 Task: Find a hotel in Pompeu, Brazil, for 1 guest from 8th to 19th June, with a price range of ₹5000 to ₹12000 and free cancellation.
Action: Mouse moved to (388, 115)
Screenshot: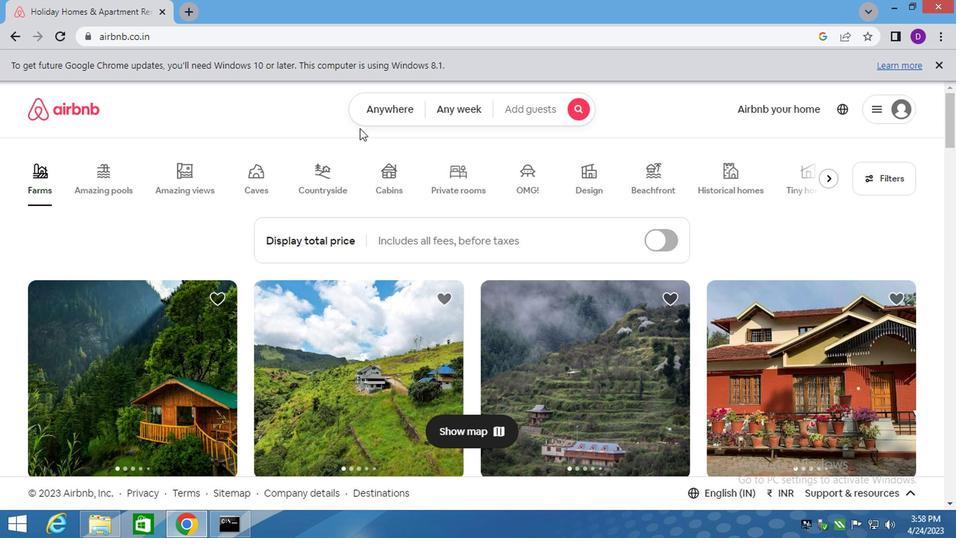 
Action: Mouse pressed left at (388, 115)
Screenshot: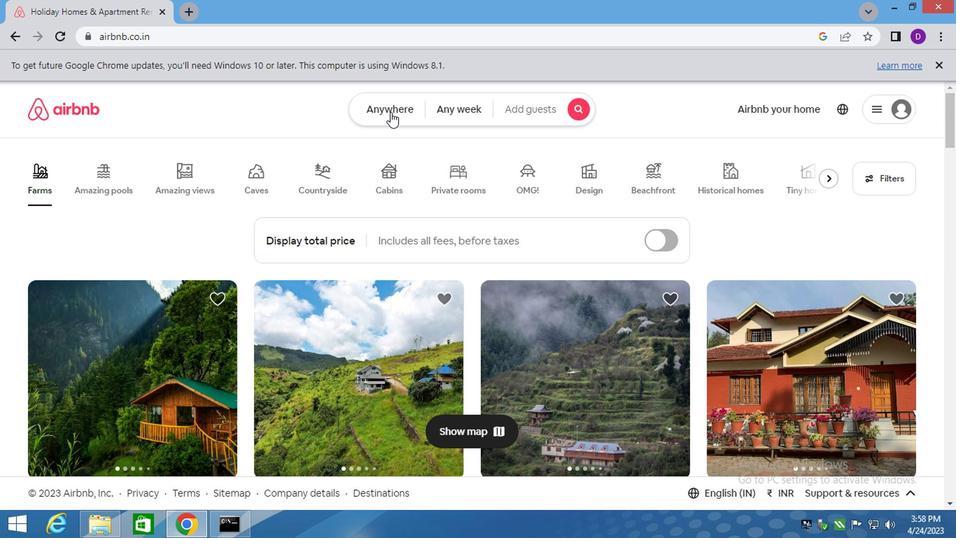 
Action: Mouse moved to (289, 167)
Screenshot: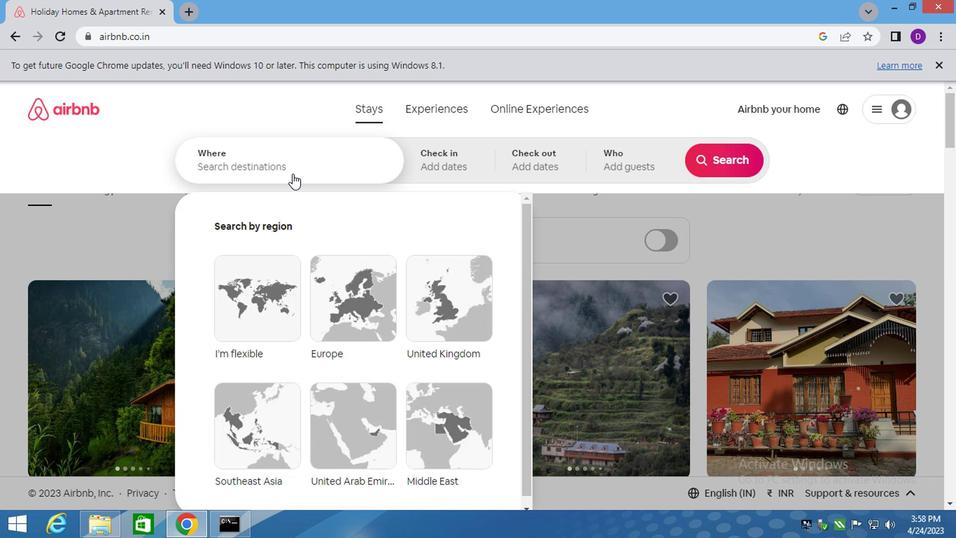 
Action: Mouse pressed left at (289, 167)
Screenshot: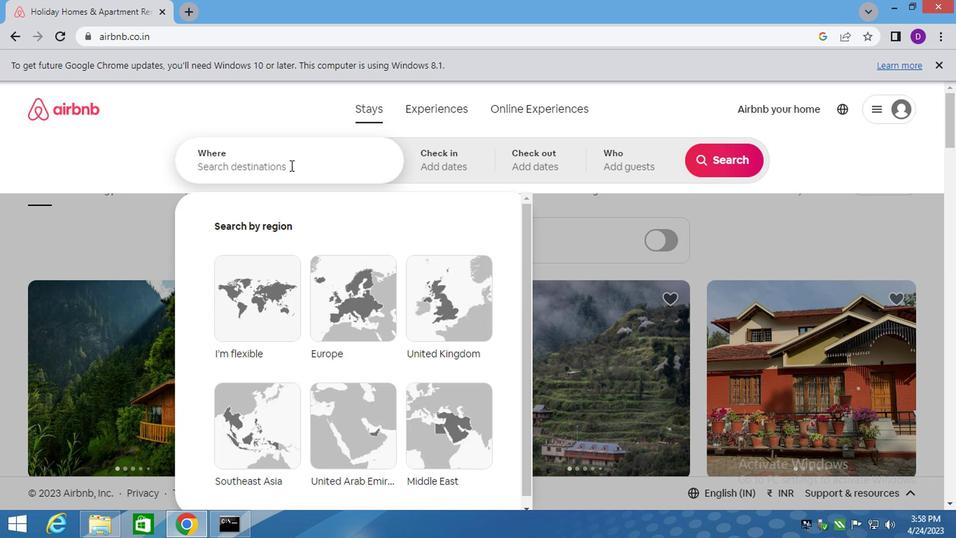
Action: Key pressed <Key.shift>POMPEU<Key.left><Key.left><Key.left><Key.left><Key.backspace>O<Key.right><Key.right><Key.right><Key.right>,<Key.space><Key.shift>BRAZIL<Key.enter>
Screenshot: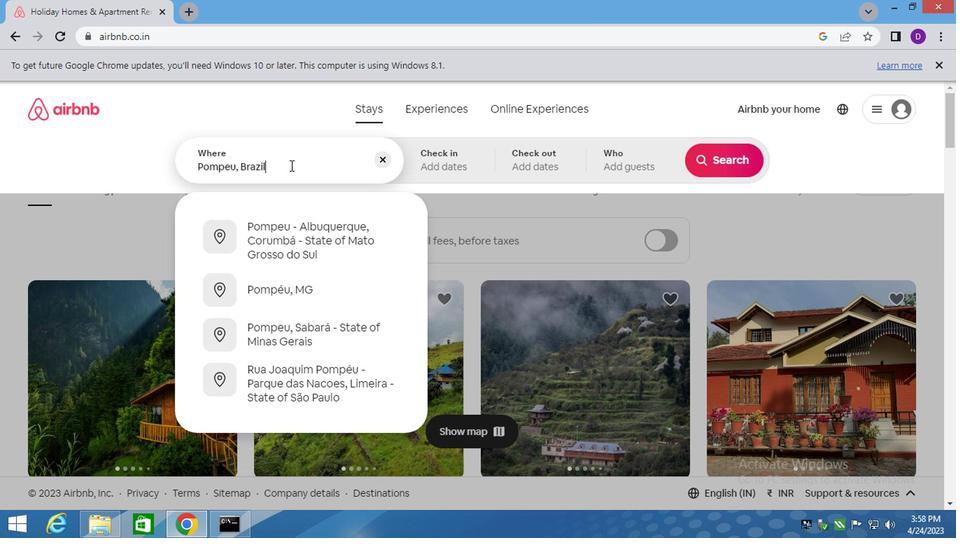 
Action: Mouse scrolled (289, 168) with delta (0, 0)
Screenshot: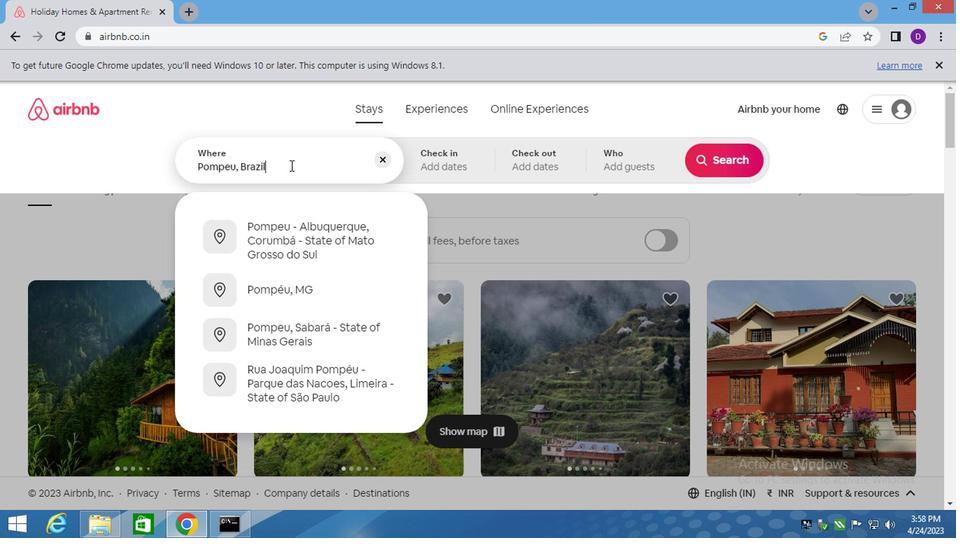 
Action: Mouse moved to (717, 276)
Screenshot: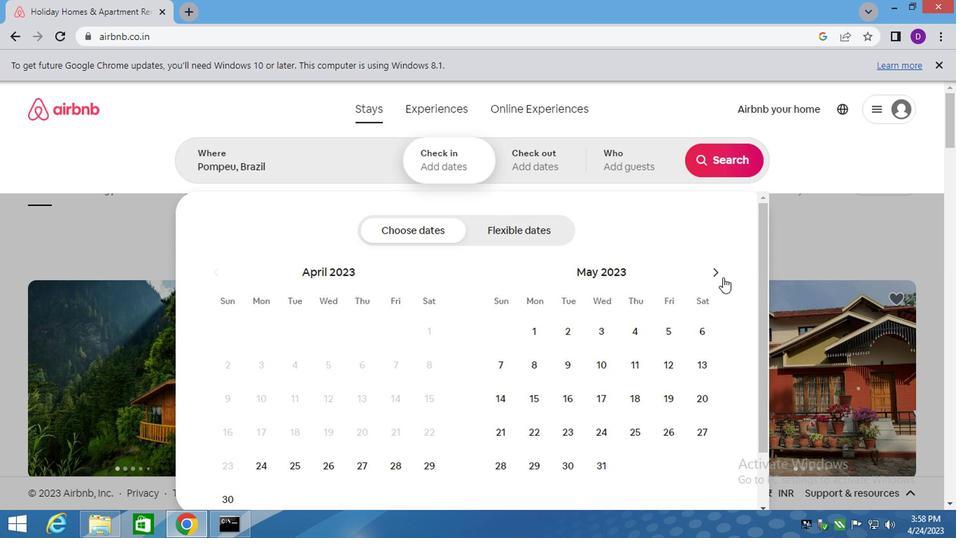 
Action: Mouse pressed left at (717, 276)
Screenshot: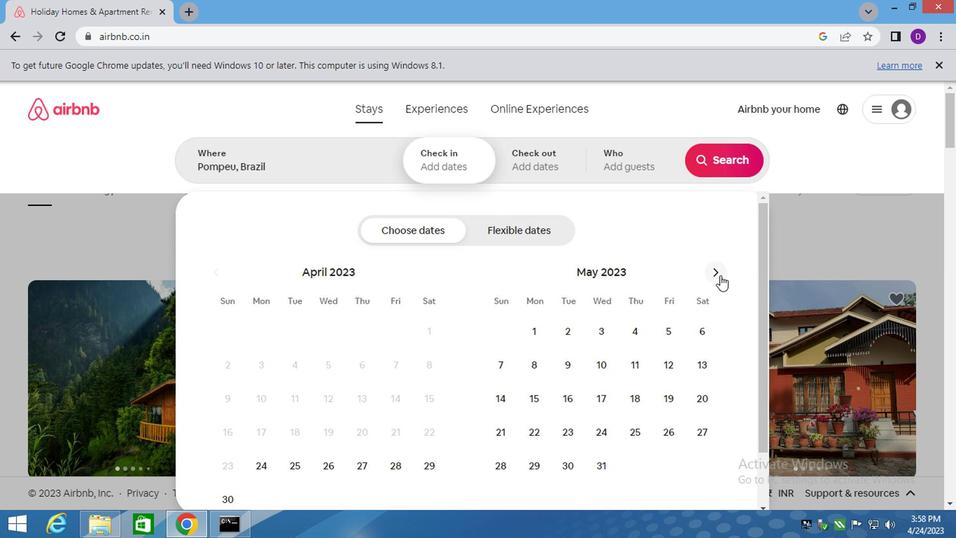 
Action: Mouse moved to (625, 359)
Screenshot: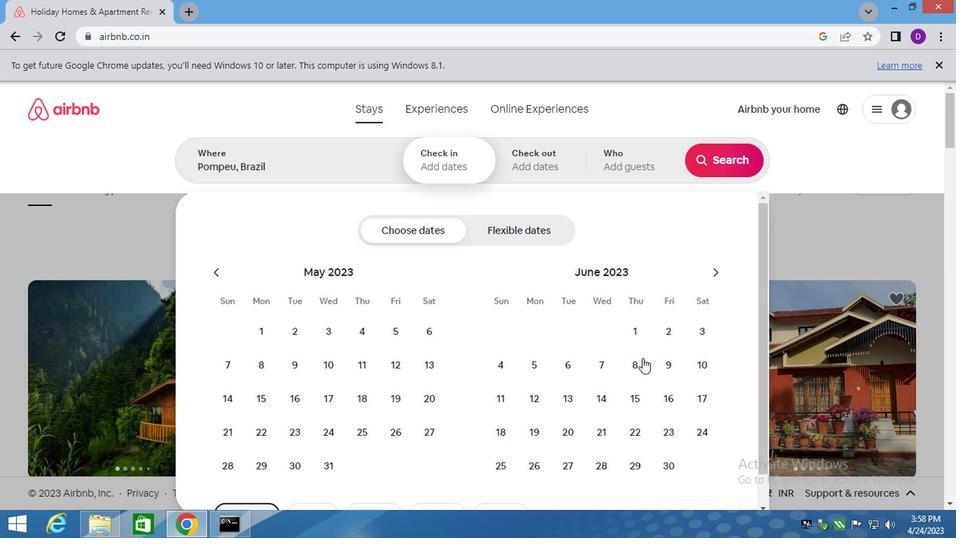 
Action: Mouse pressed left at (625, 359)
Screenshot: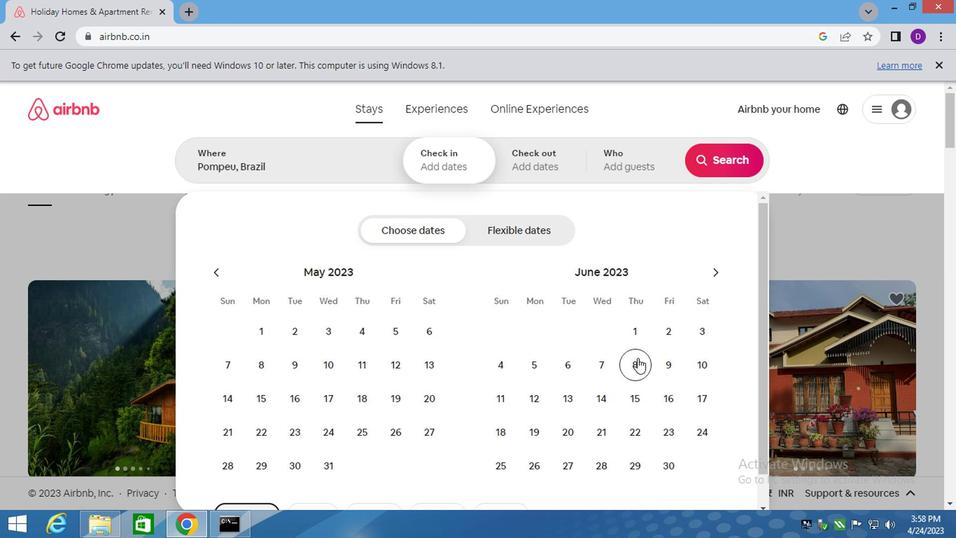 
Action: Mouse moved to (540, 430)
Screenshot: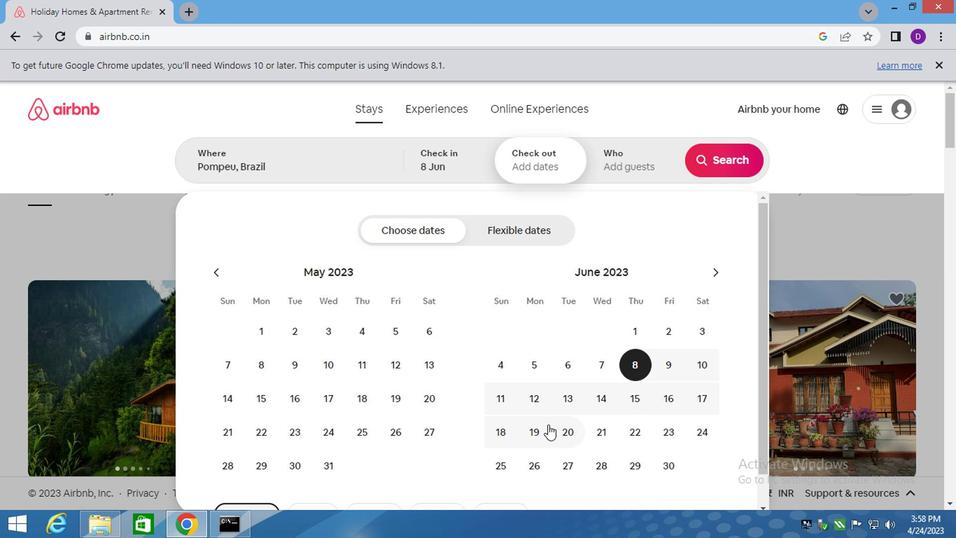 
Action: Mouse pressed left at (540, 430)
Screenshot: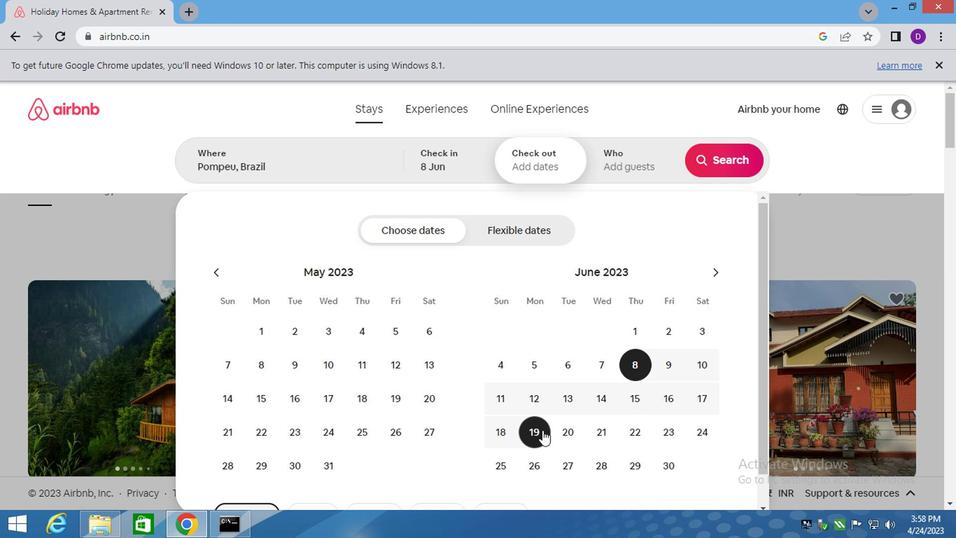 
Action: Mouse moved to (628, 153)
Screenshot: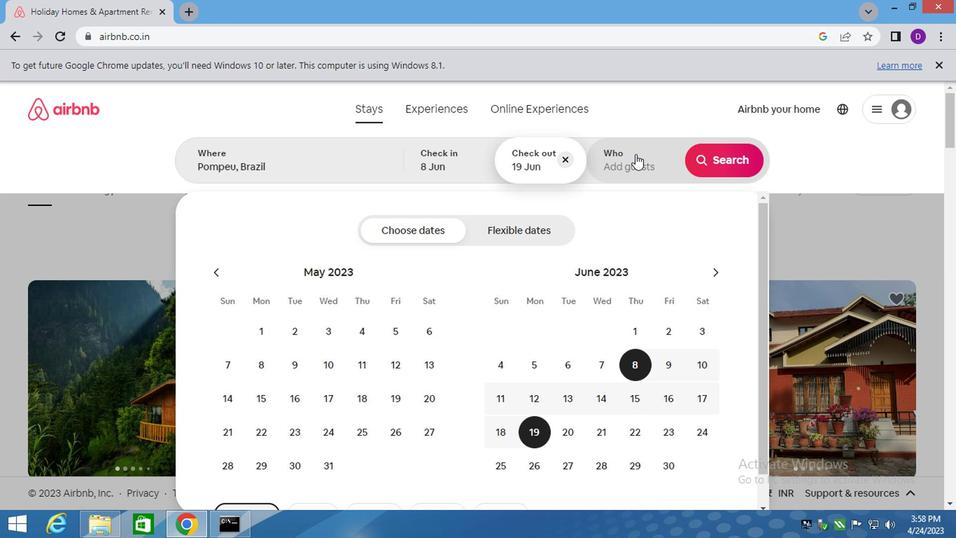 
Action: Mouse pressed left at (628, 153)
Screenshot: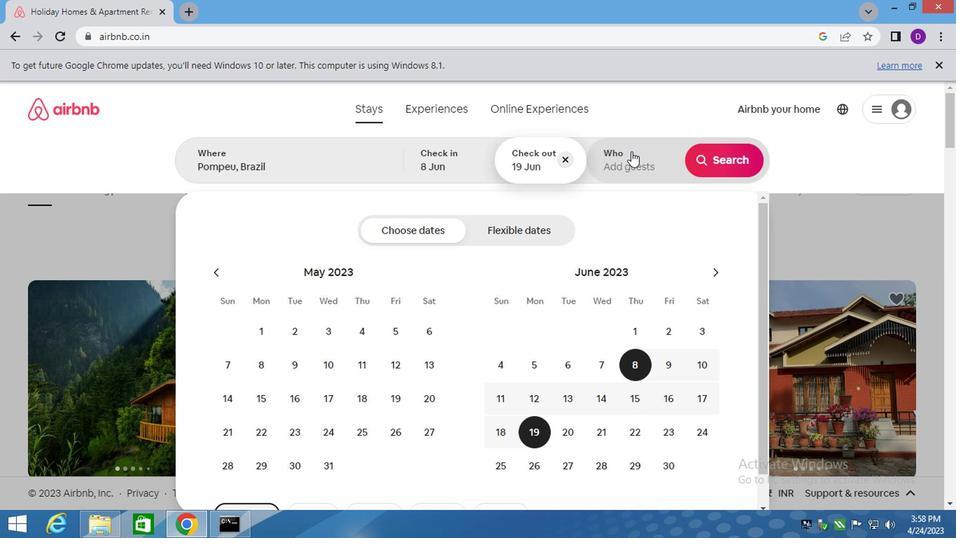 
Action: Mouse moved to (718, 233)
Screenshot: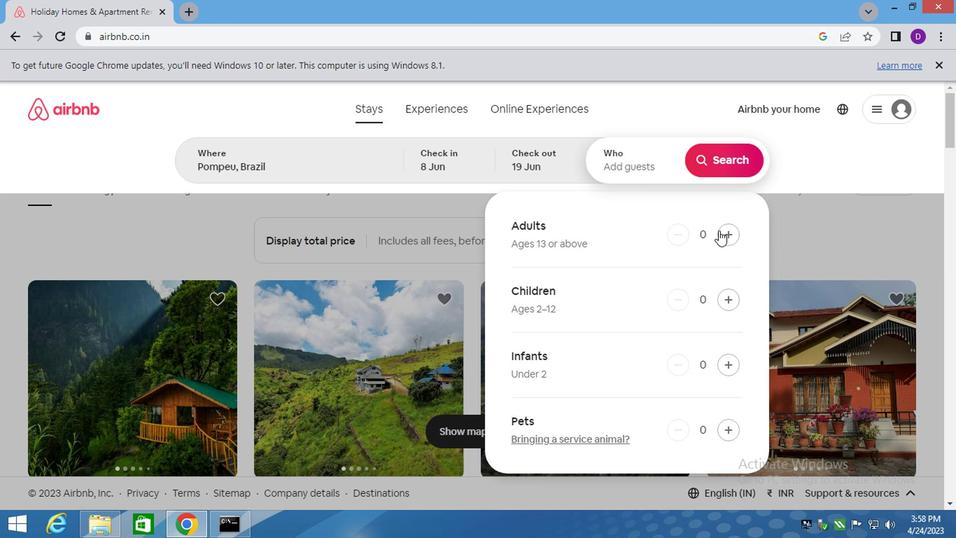 
Action: Mouse pressed left at (718, 233)
Screenshot: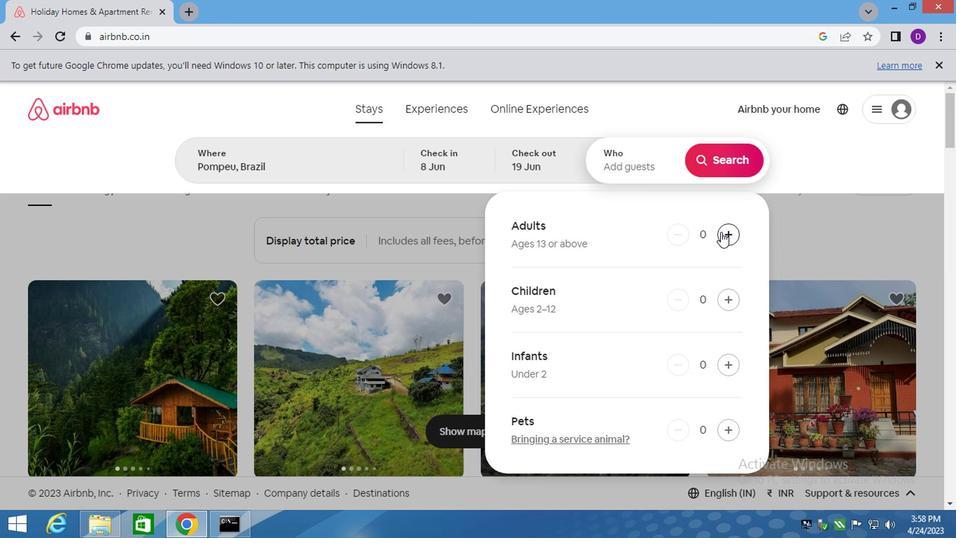 
Action: Mouse moved to (722, 173)
Screenshot: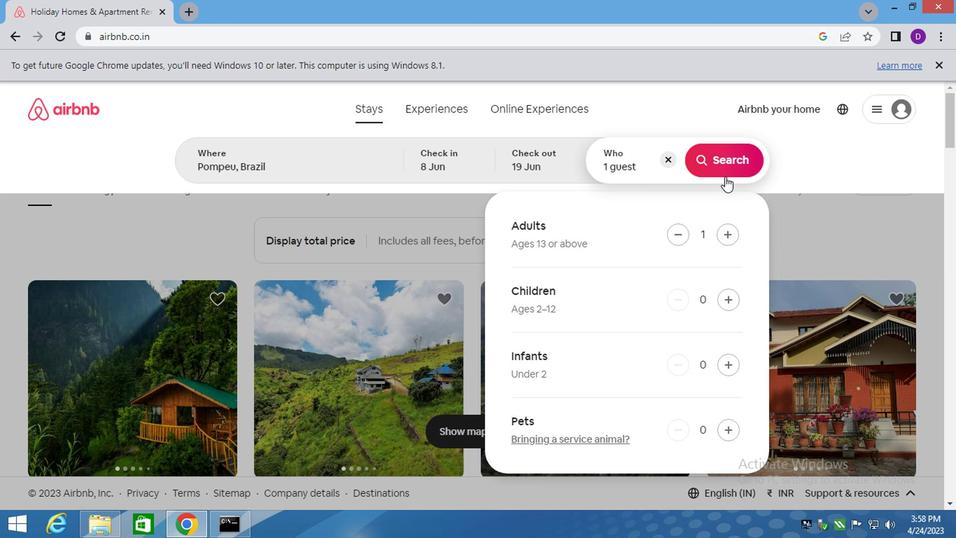 
Action: Mouse pressed left at (722, 173)
Screenshot: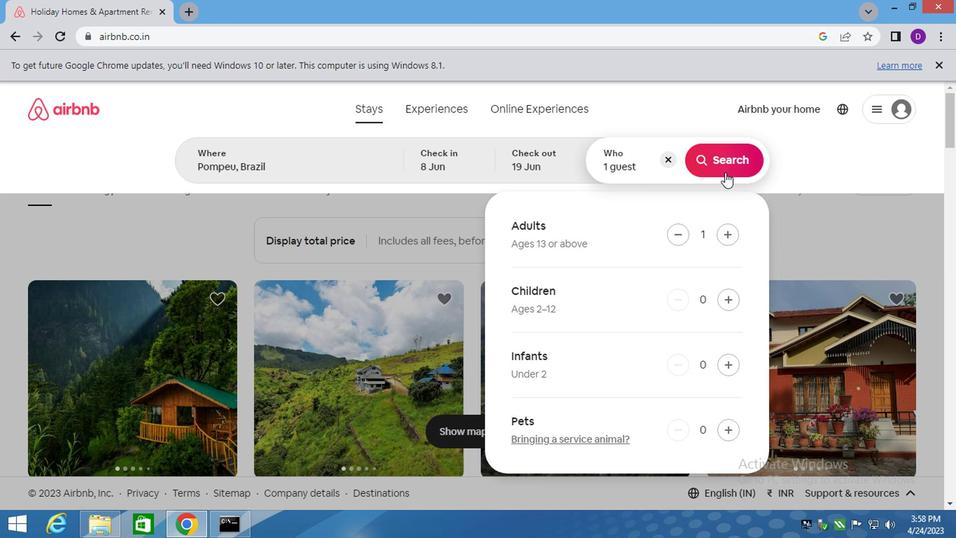 
Action: Mouse moved to (877, 166)
Screenshot: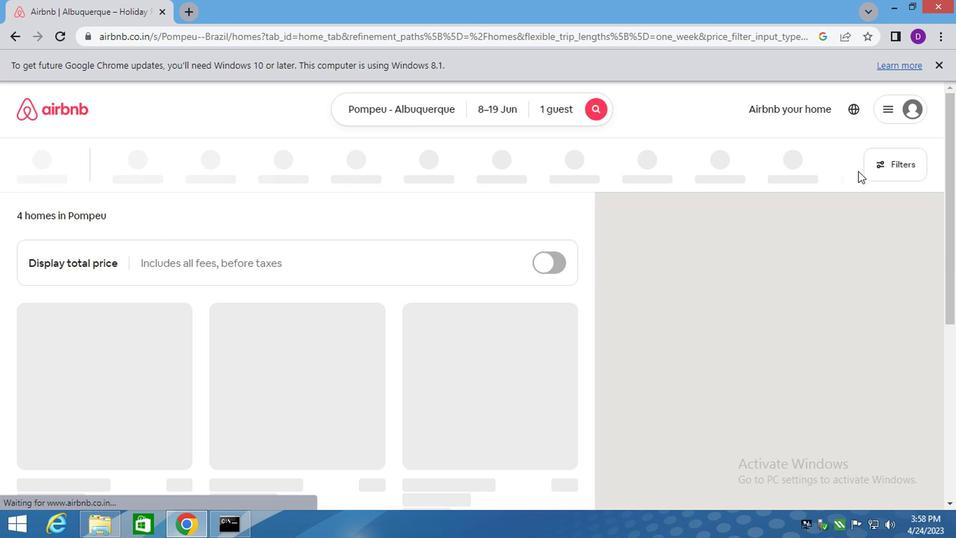 
Action: Mouse pressed left at (877, 166)
Screenshot: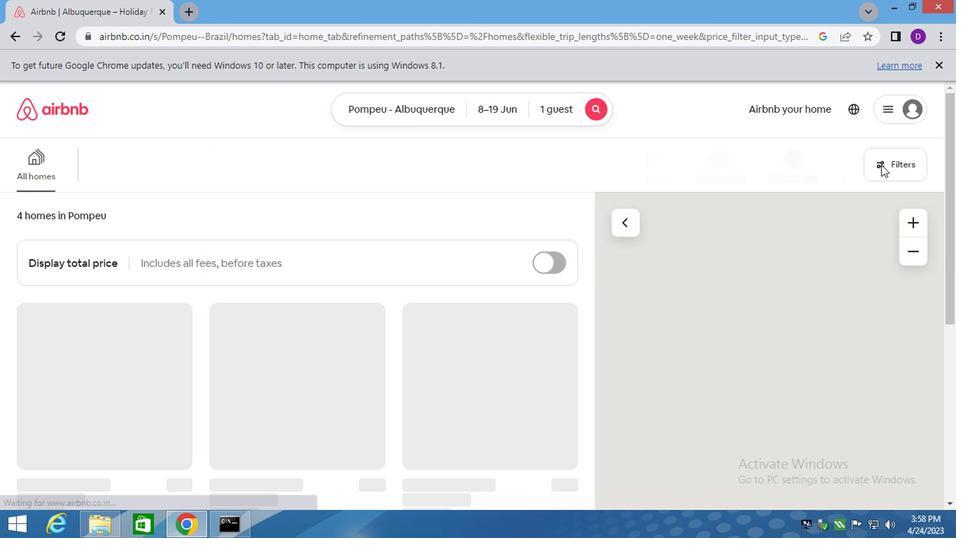 
Action: Mouse moved to (294, 318)
Screenshot: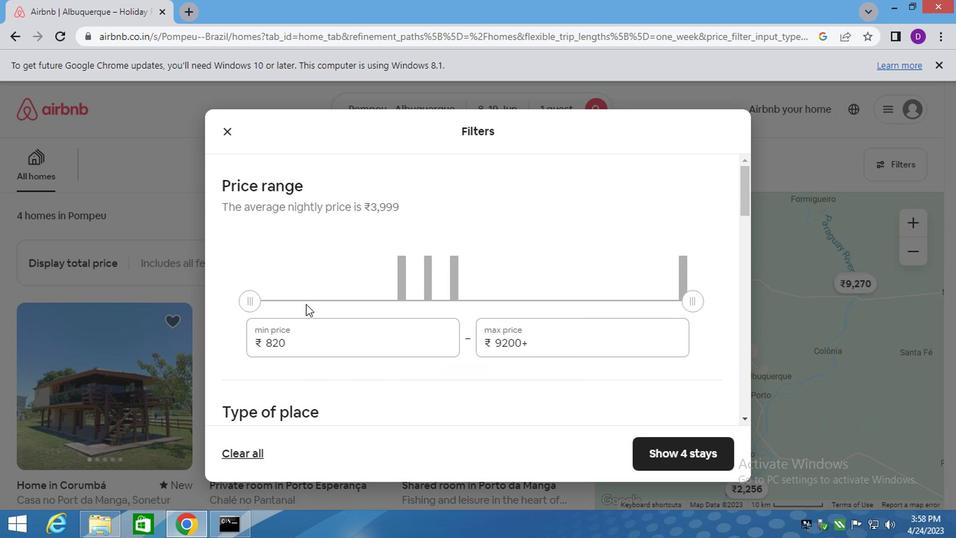 
Action: Mouse pressed left at (304, 304)
Screenshot: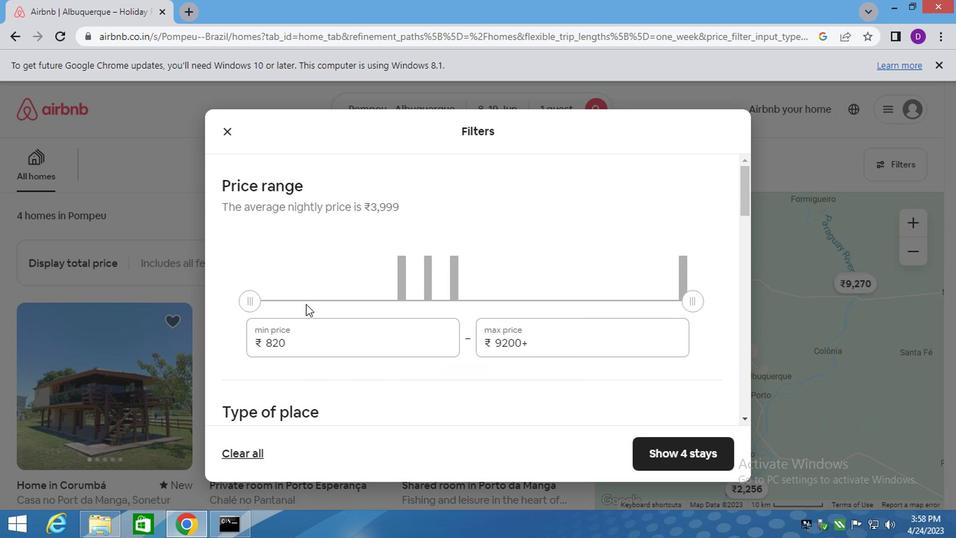 
Action: Mouse moved to (283, 331)
Screenshot: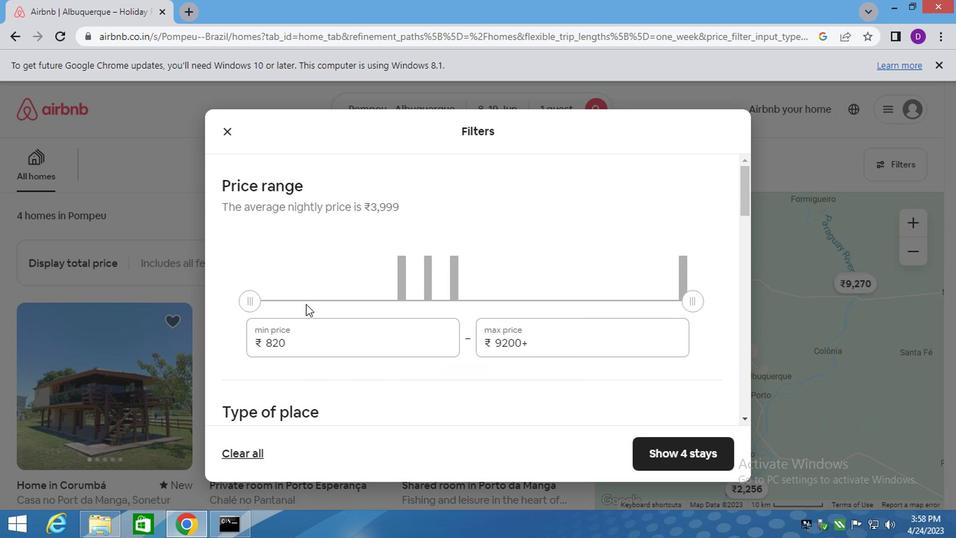 
Action: Mouse pressed left at (304, 304)
Screenshot: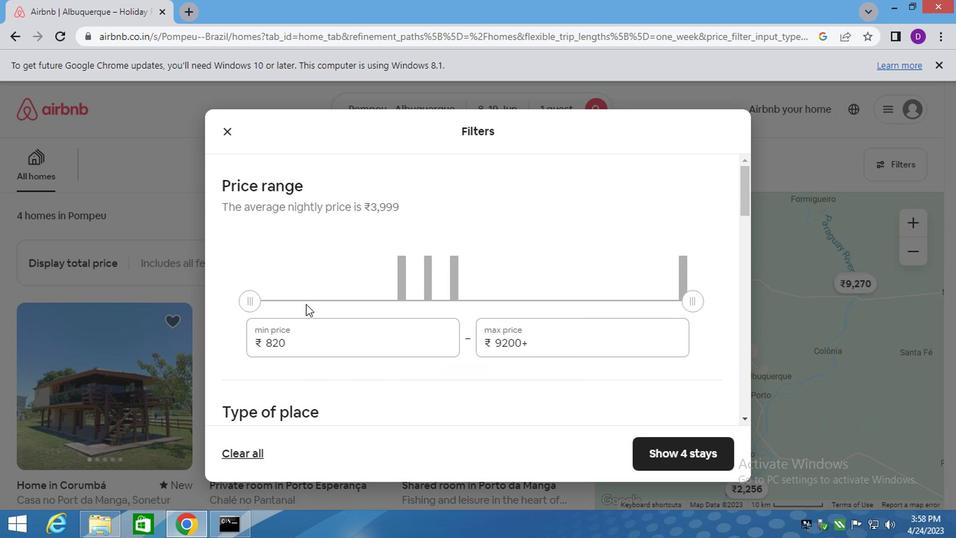 
Action: Mouse moved to (277, 342)
Screenshot: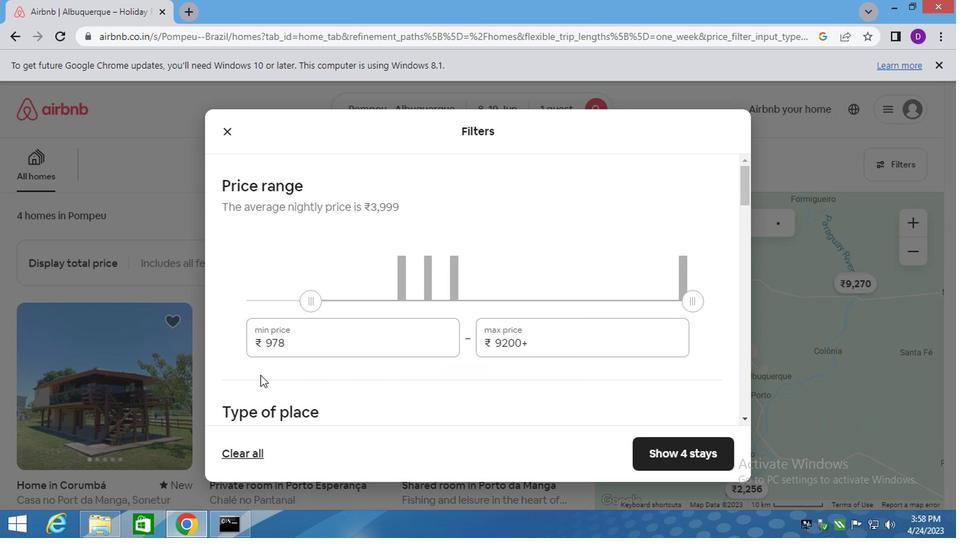 
Action: Mouse pressed left at (277, 342)
Screenshot: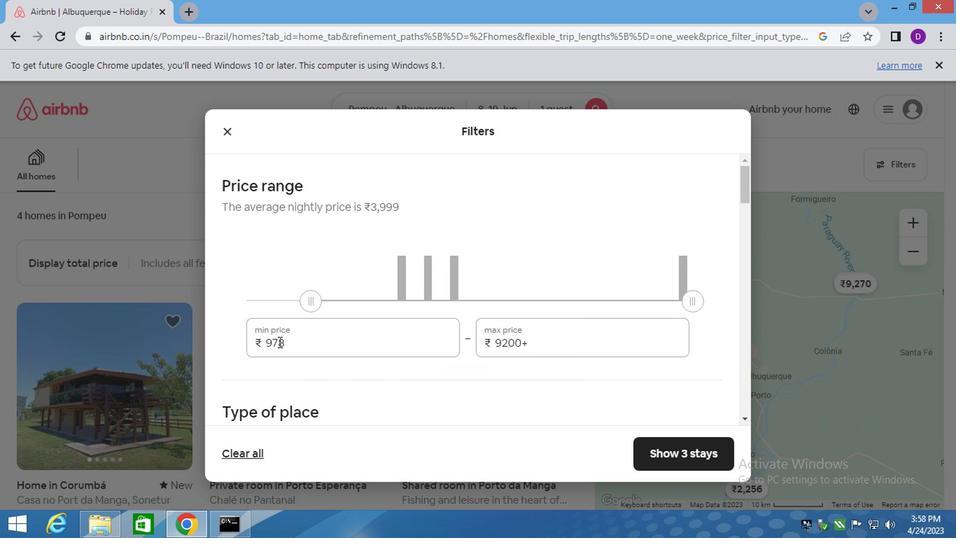 
Action: Mouse pressed left at (277, 342)
Screenshot: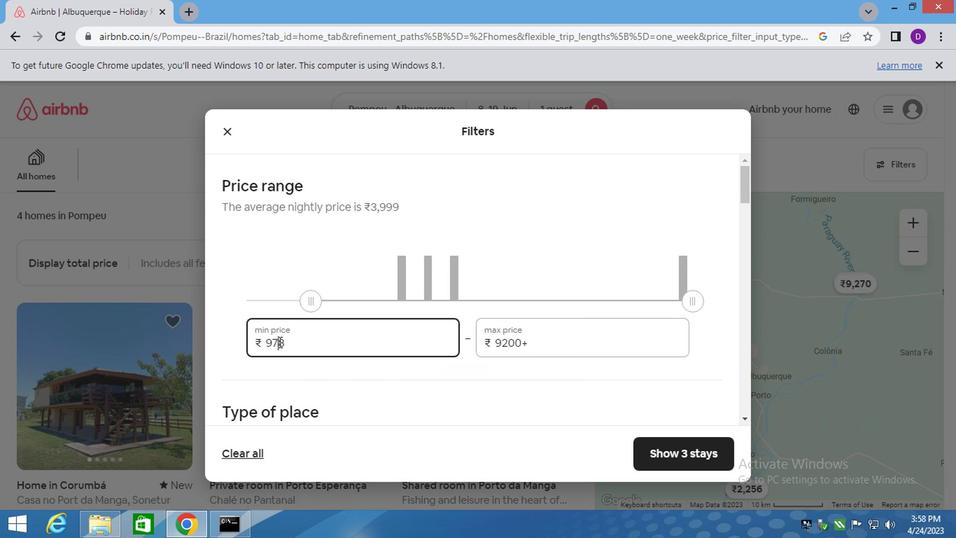 
Action: Key pressed 50
Screenshot: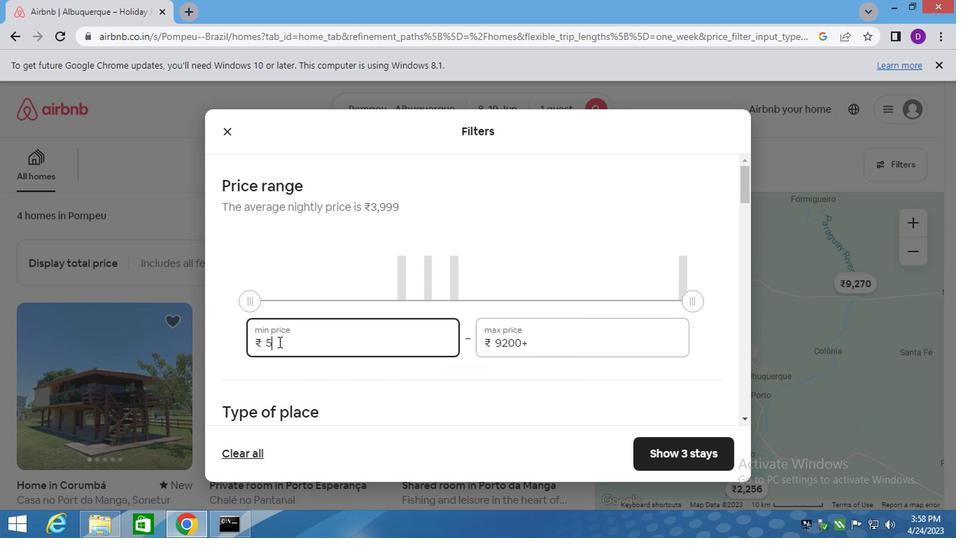 
Action: Mouse moved to (444, 318)
Screenshot: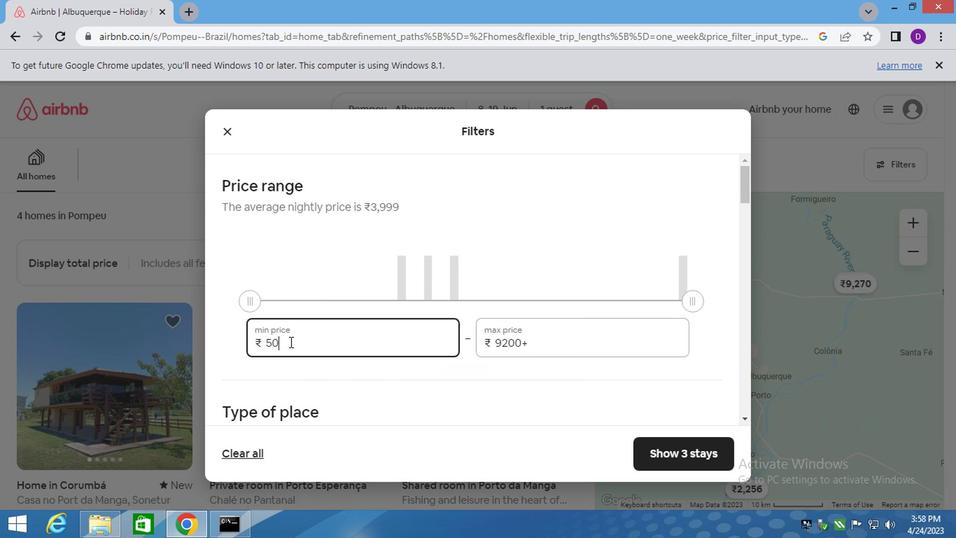 
Action: Key pressed 0
Screenshot: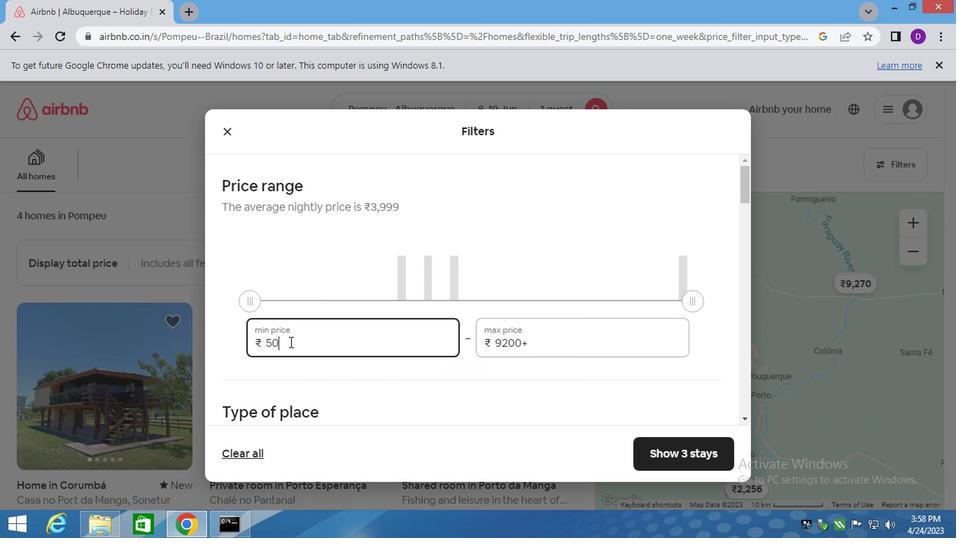 
Action: Mouse moved to (538, 322)
Screenshot: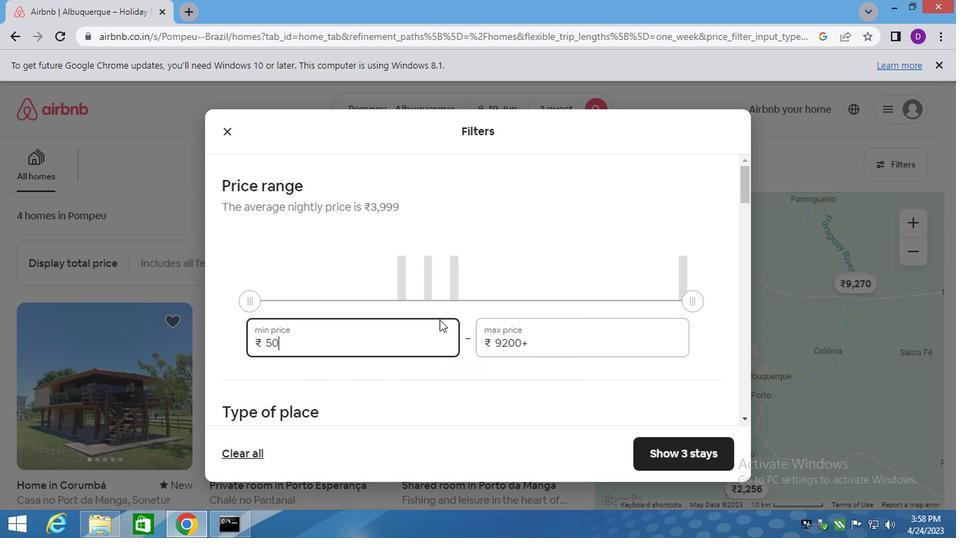 
Action: Key pressed 0
Screenshot: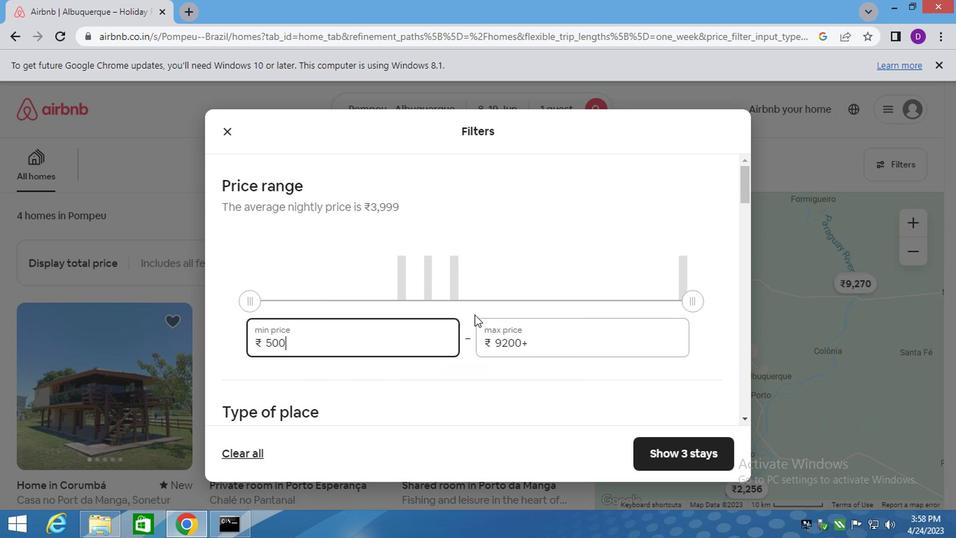 
Action: Mouse moved to (508, 338)
Screenshot: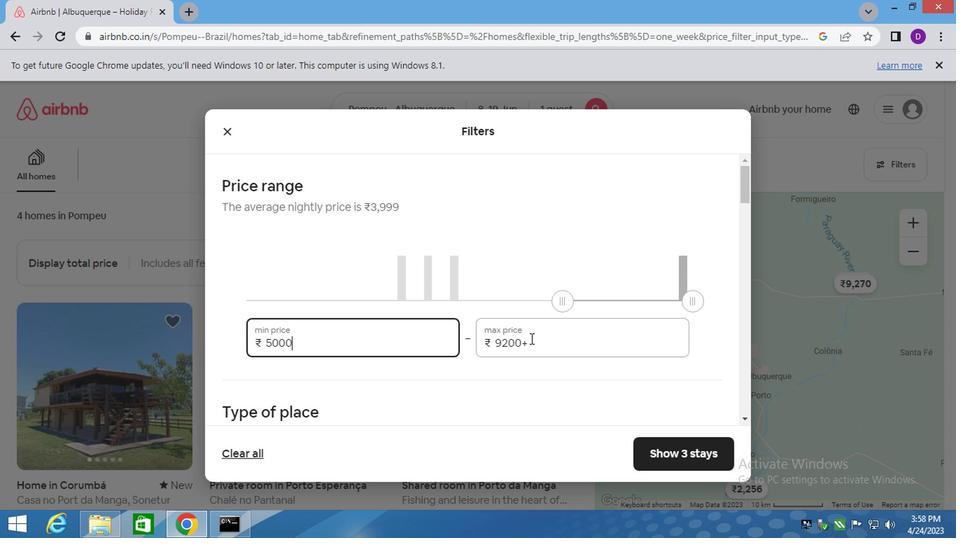 
Action: Mouse pressed left at (508, 338)
Screenshot: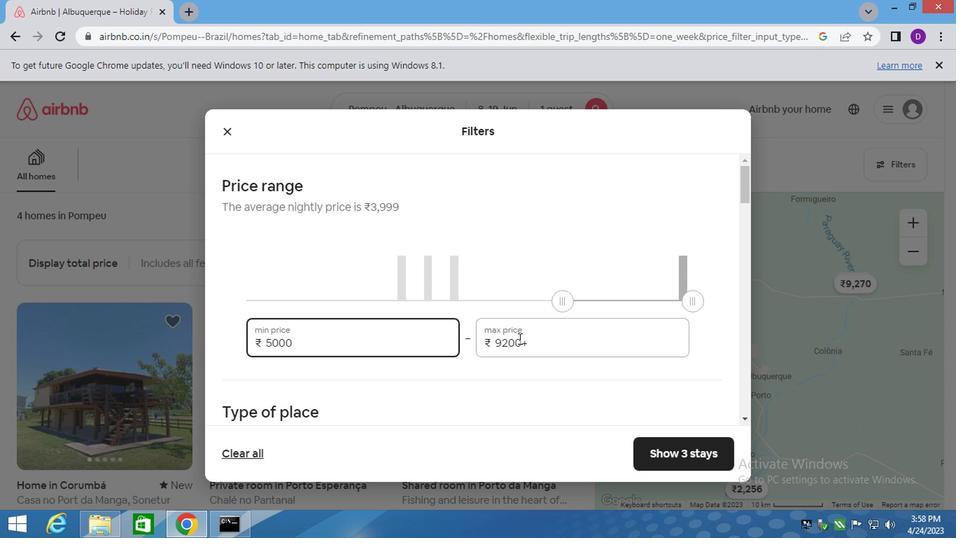 
Action: Mouse pressed left at (508, 338)
Screenshot: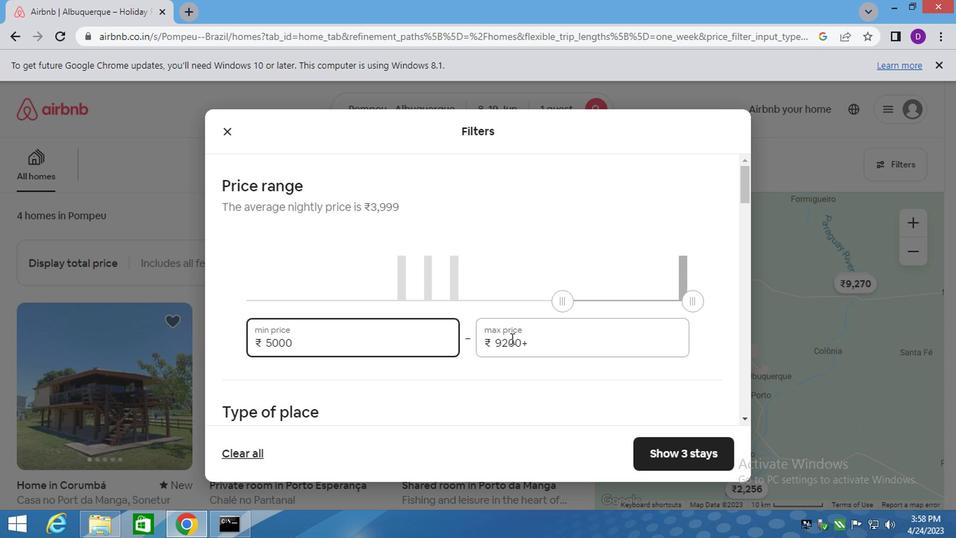 
Action: Mouse pressed left at (508, 338)
Screenshot: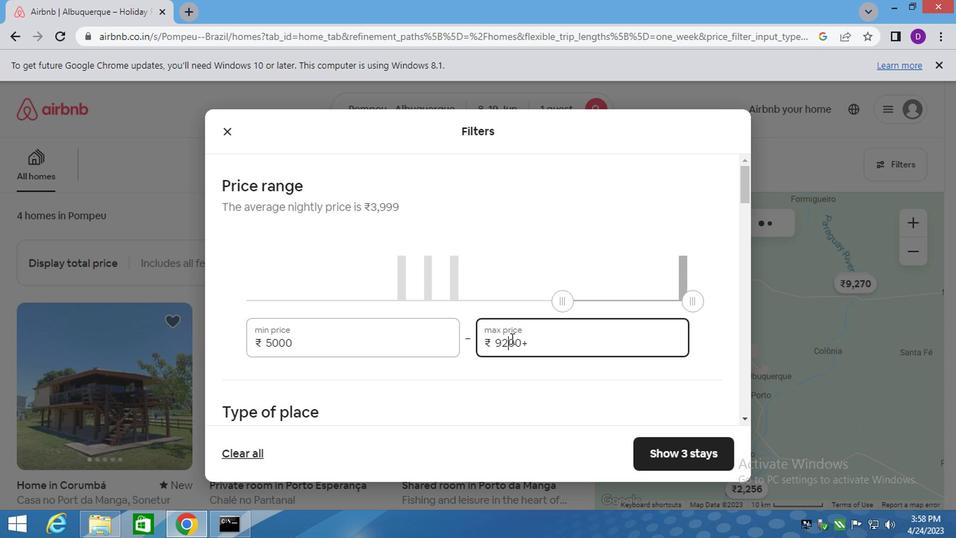 
Action: Key pressed 120
Screenshot: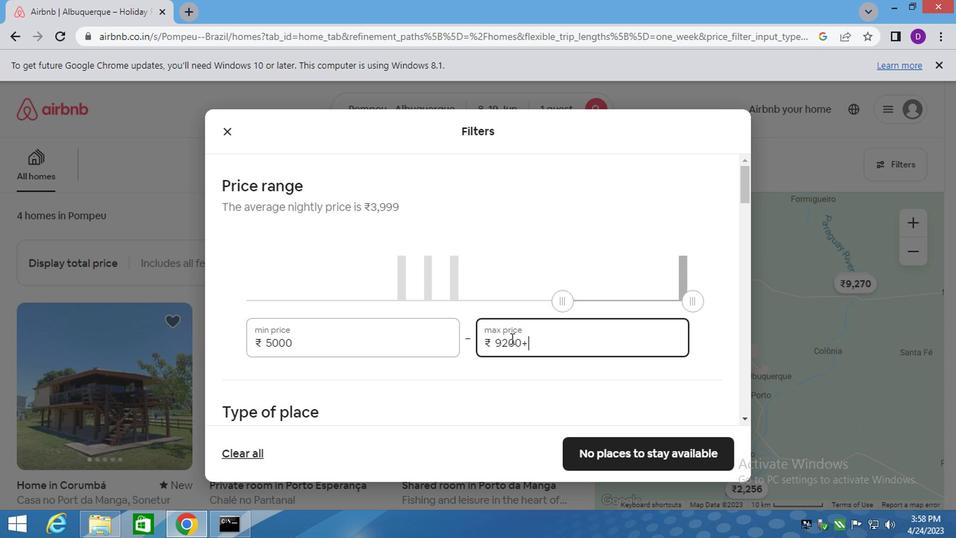
Action: Mouse moved to (537, 338)
Screenshot: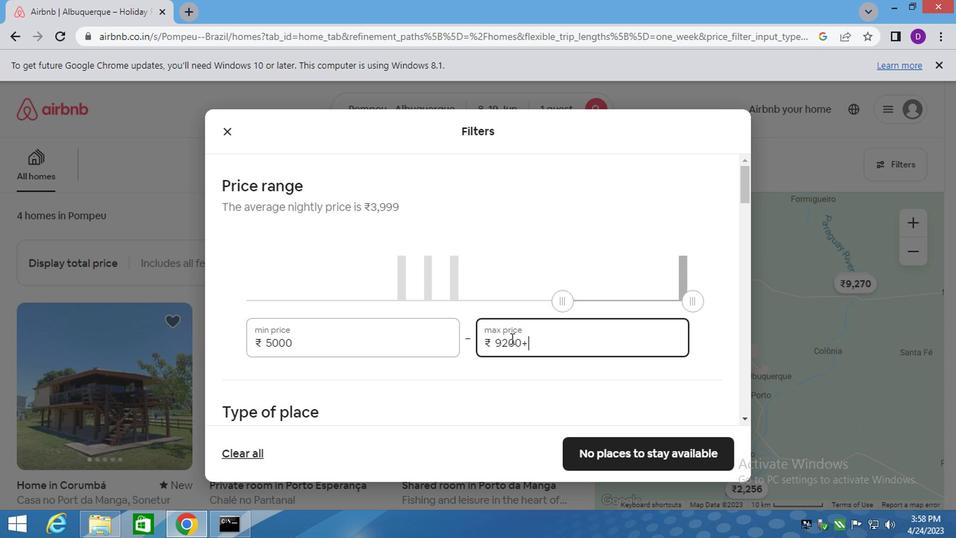 
Action: Key pressed 0
Screenshot: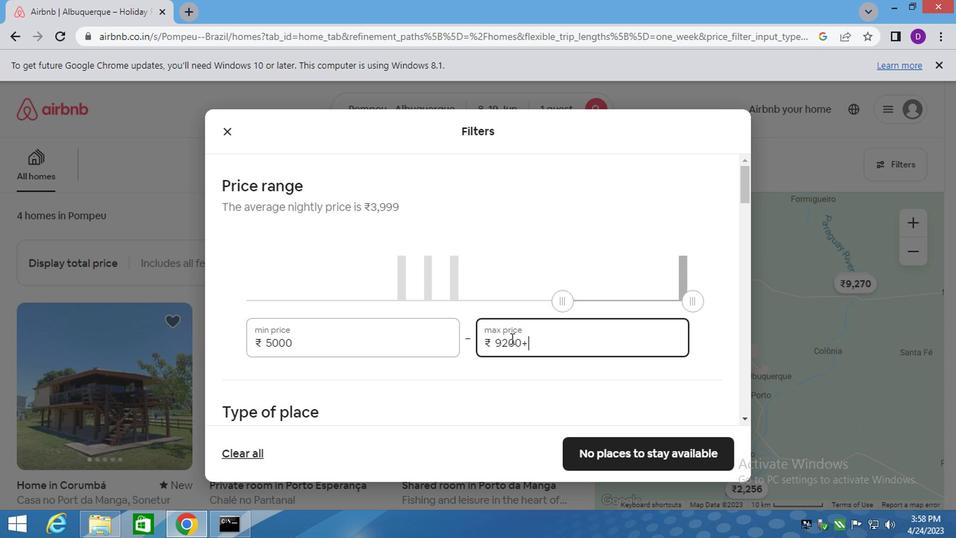 
Action: Mouse moved to (585, 348)
Screenshot: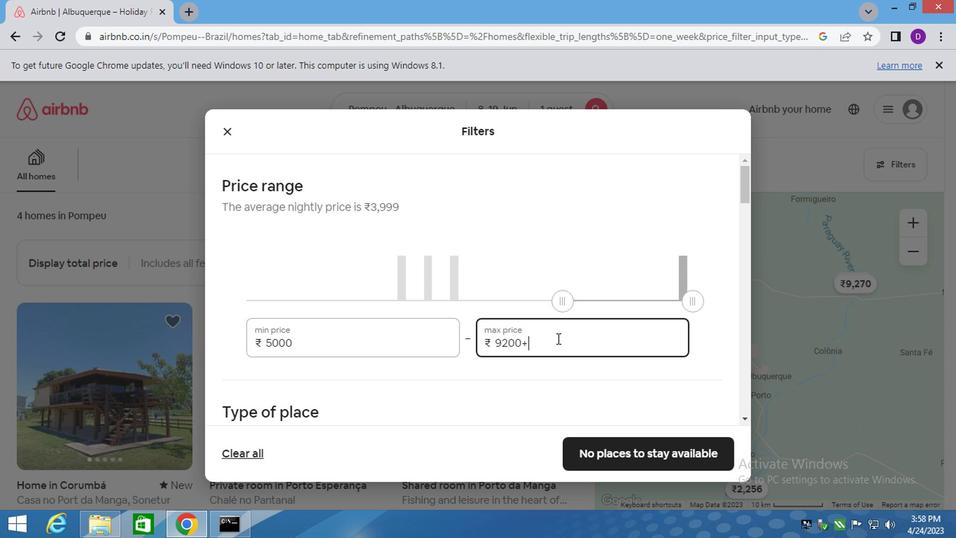 
Action: Key pressed 0
Screenshot: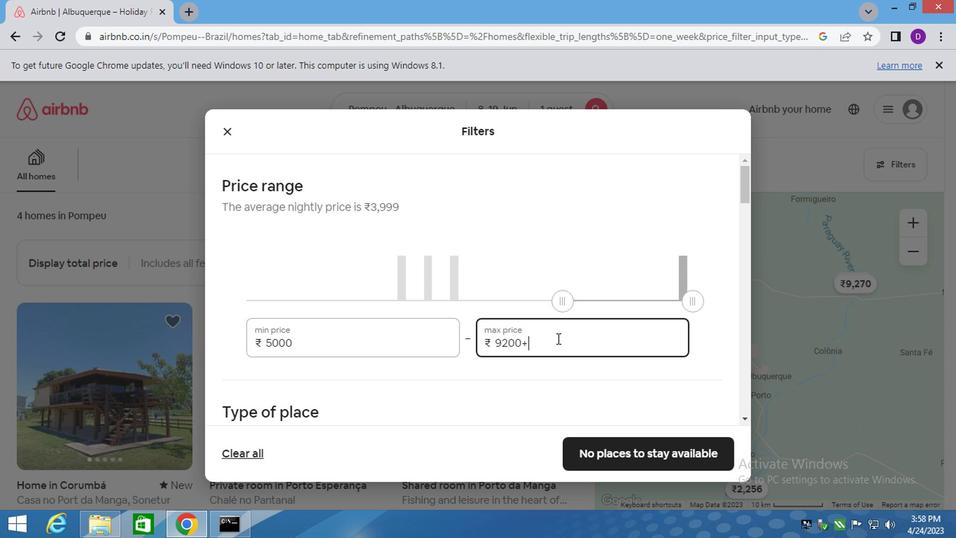 
Action: Mouse moved to (502, 343)
Screenshot: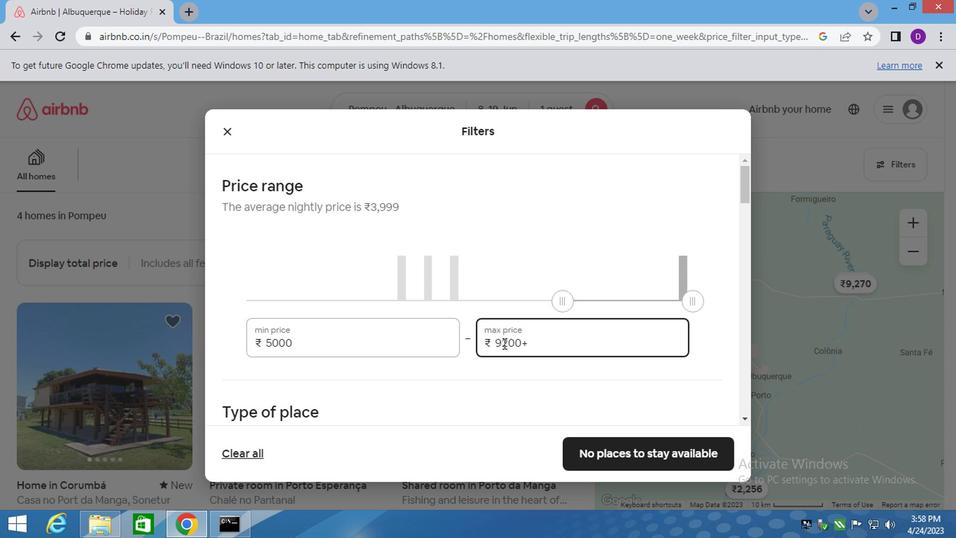 
Action: Mouse pressed left at (502, 343)
Screenshot: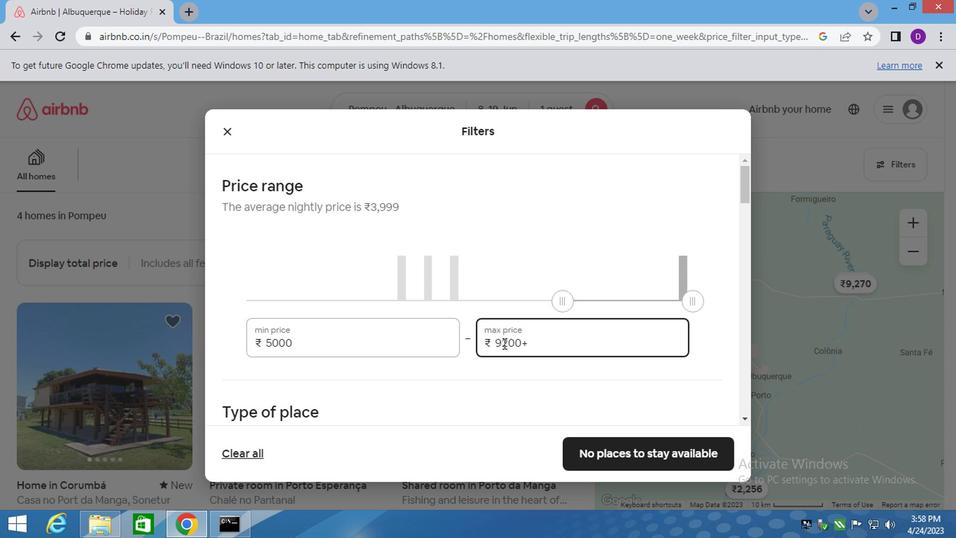 
Action: Mouse pressed left at (502, 343)
Screenshot: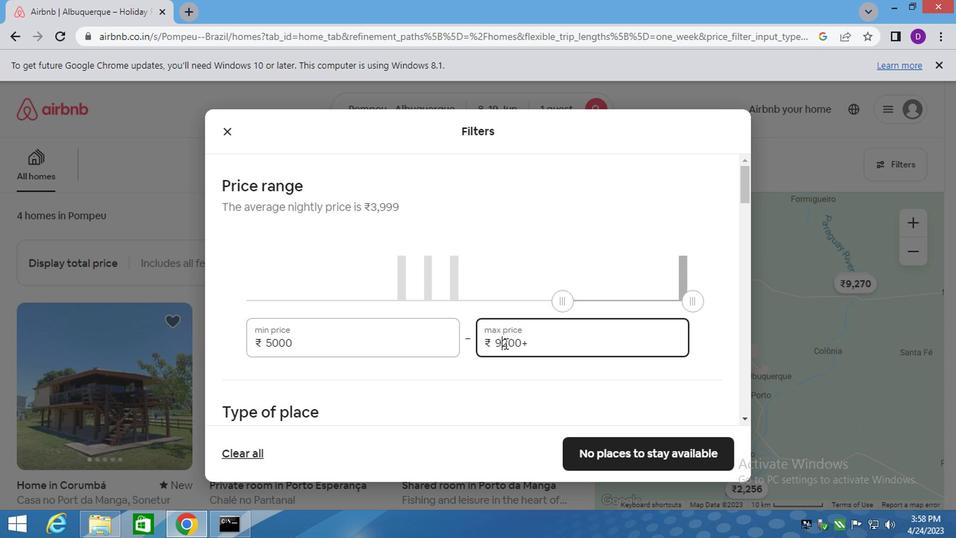 
Action: Mouse pressed left at (502, 343)
Screenshot: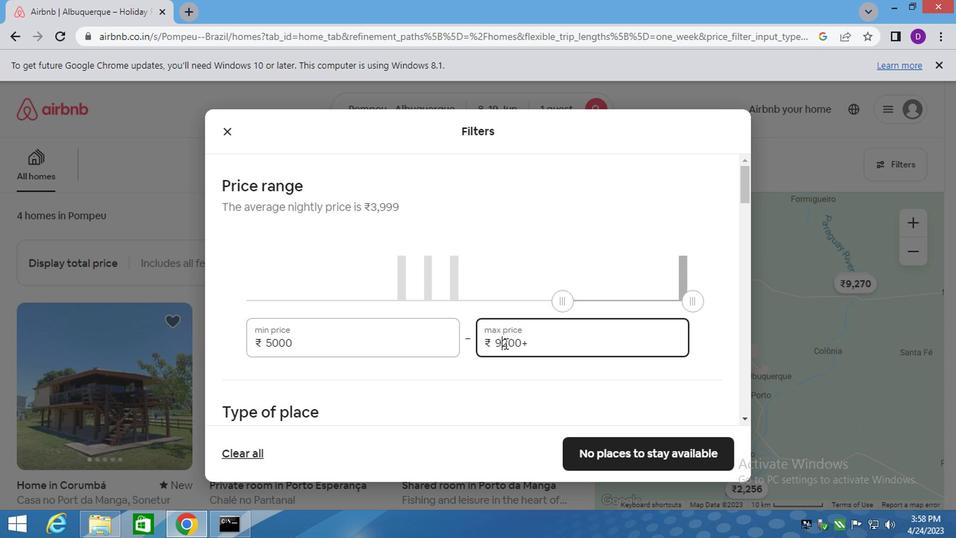 
Action: Key pressed 12000
Screenshot: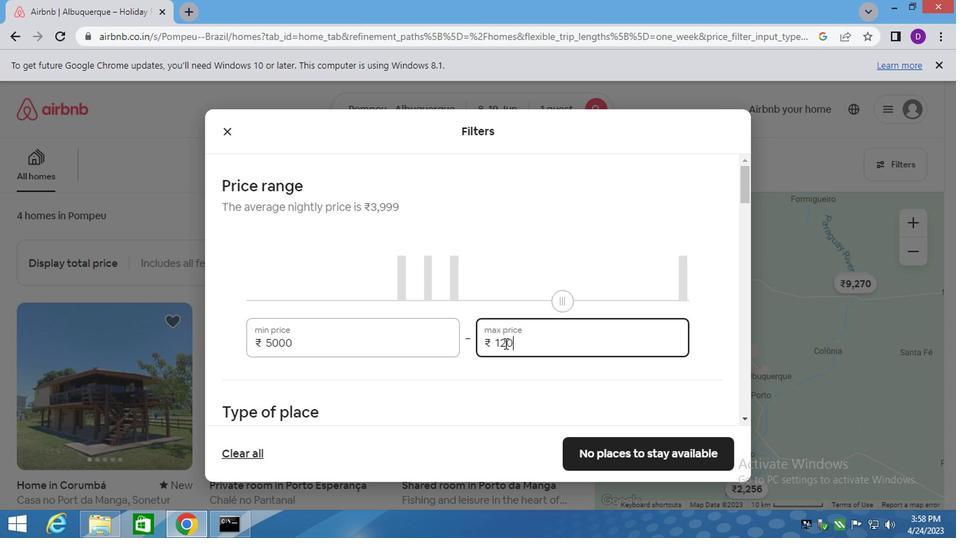 
Action: Mouse scrolled (502, 342) with delta (0, 0)
Screenshot: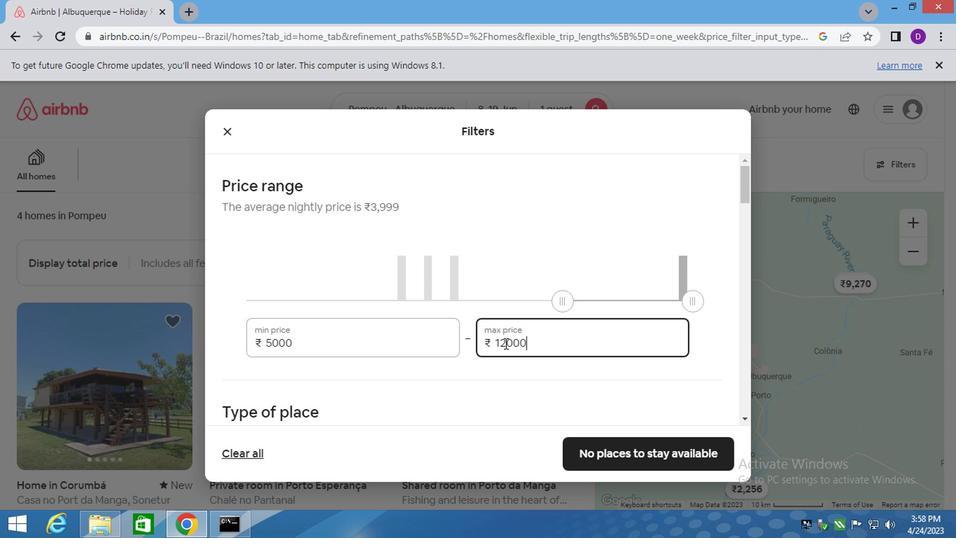 
Action: Mouse scrolled (502, 342) with delta (0, 0)
Screenshot: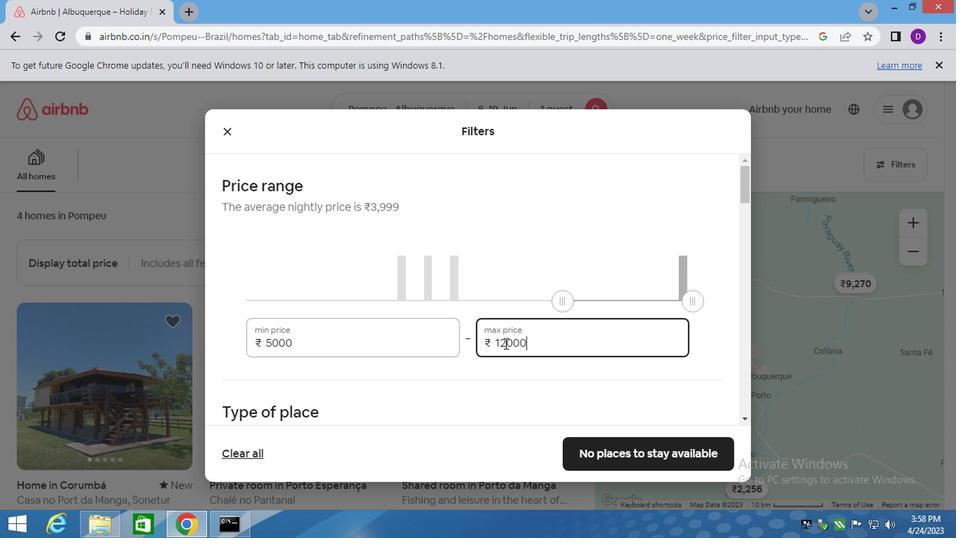 
Action: Mouse moved to (346, 395)
Screenshot: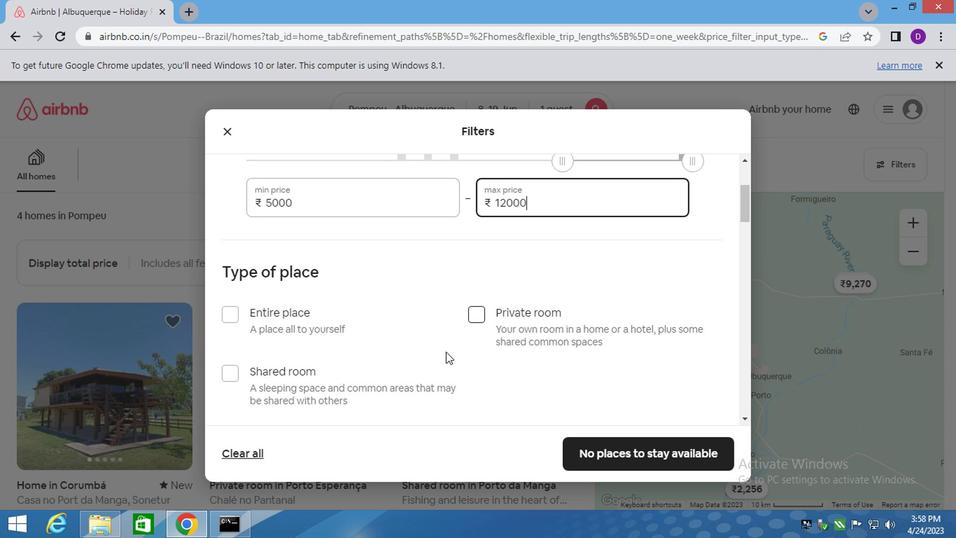 
Action: Mouse pressed left at (346, 395)
Screenshot: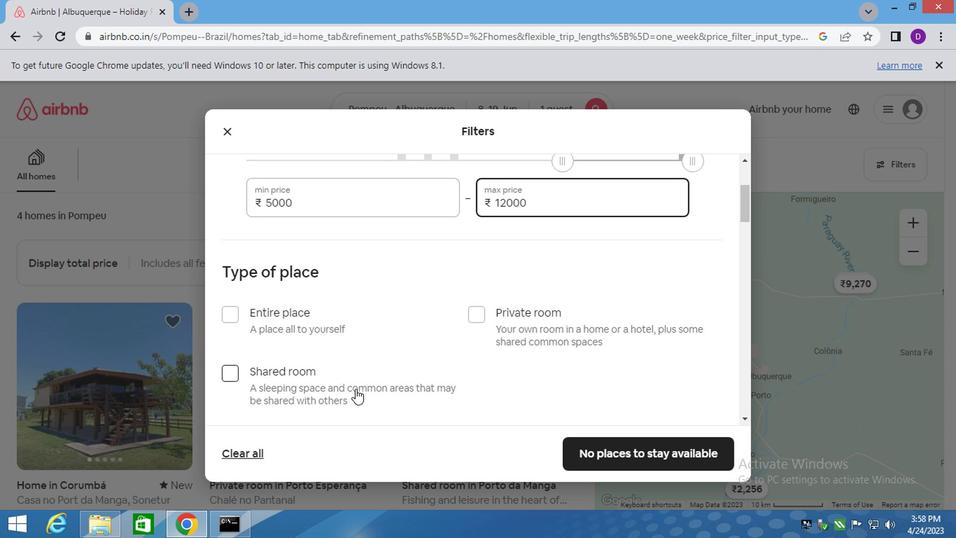 
Action: Mouse moved to (383, 361)
Screenshot: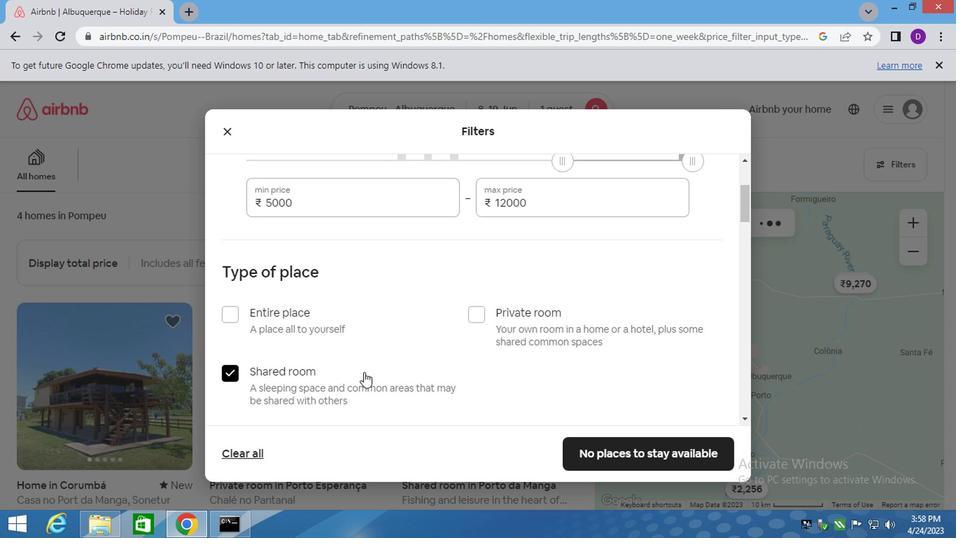 
Action: Mouse scrolled (383, 360) with delta (0, 0)
Screenshot: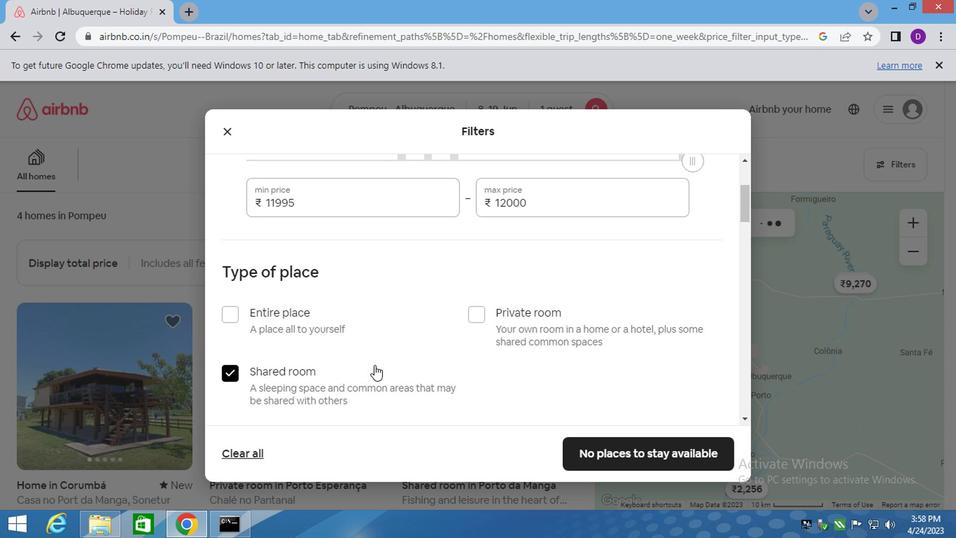 
Action: Mouse scrolled (383, 360) with delta (0, 0)
Screenshot: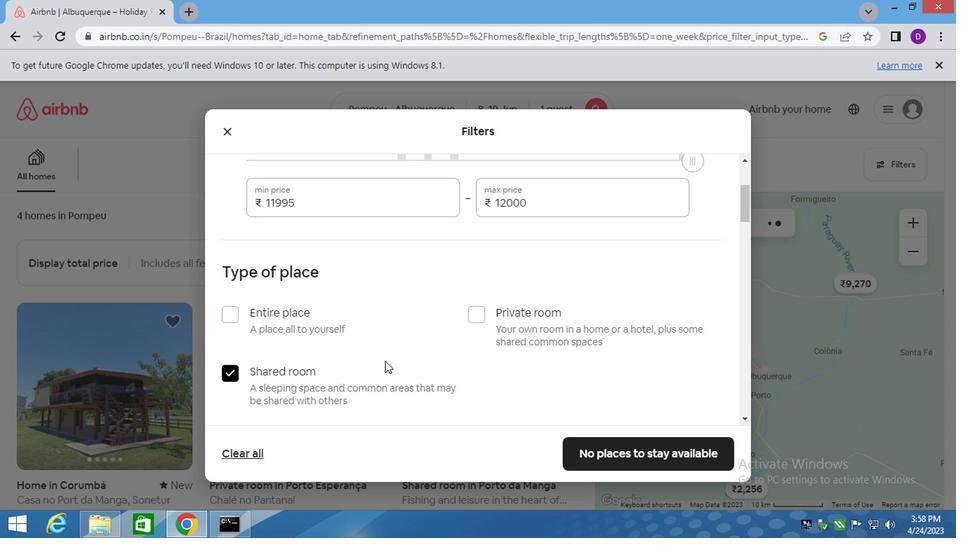 
Action: Mouse scrolled (383, 360) with delta (0, 0)
Screenshot: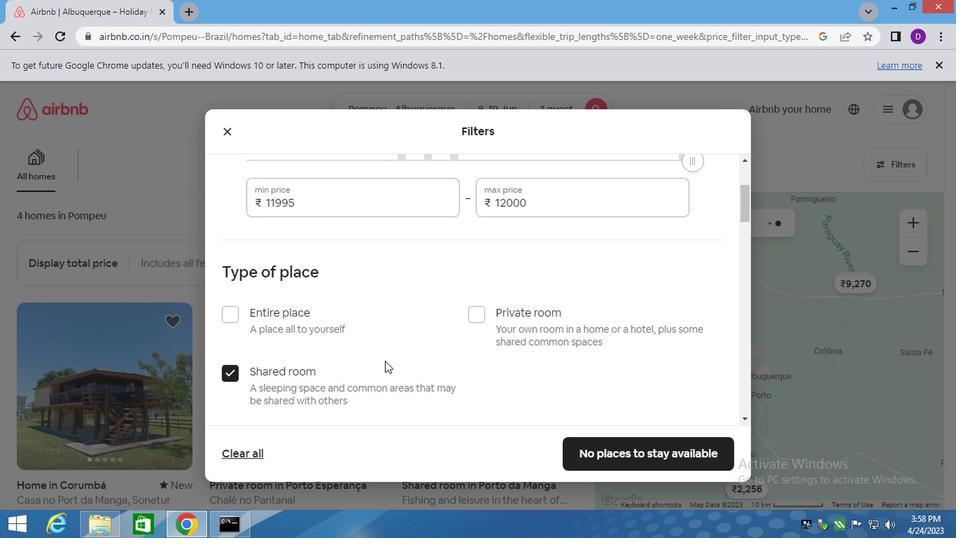 
Action: Mouse scrolled (383, 360) with delta (0, 0)
Screenshot: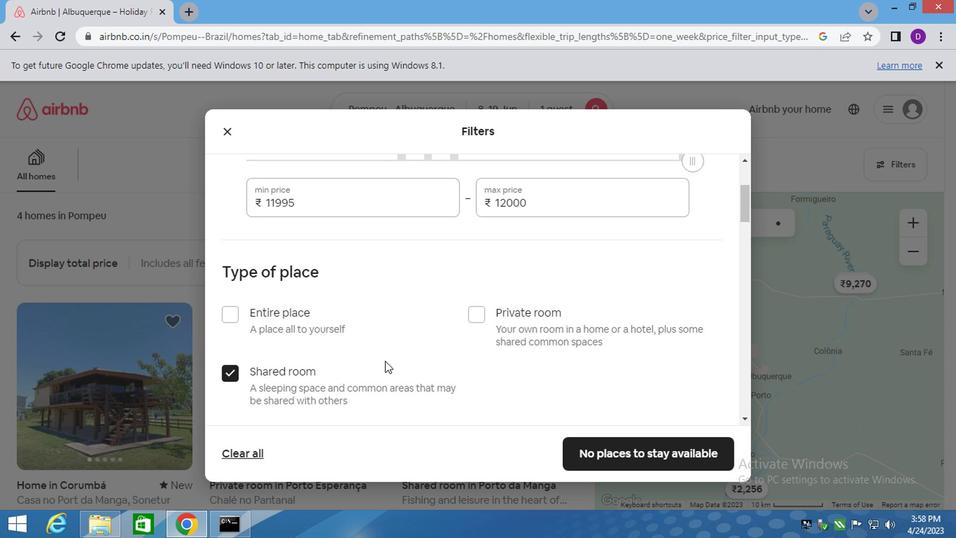
Action: Mouse moved to (307, 251)
Screenshot: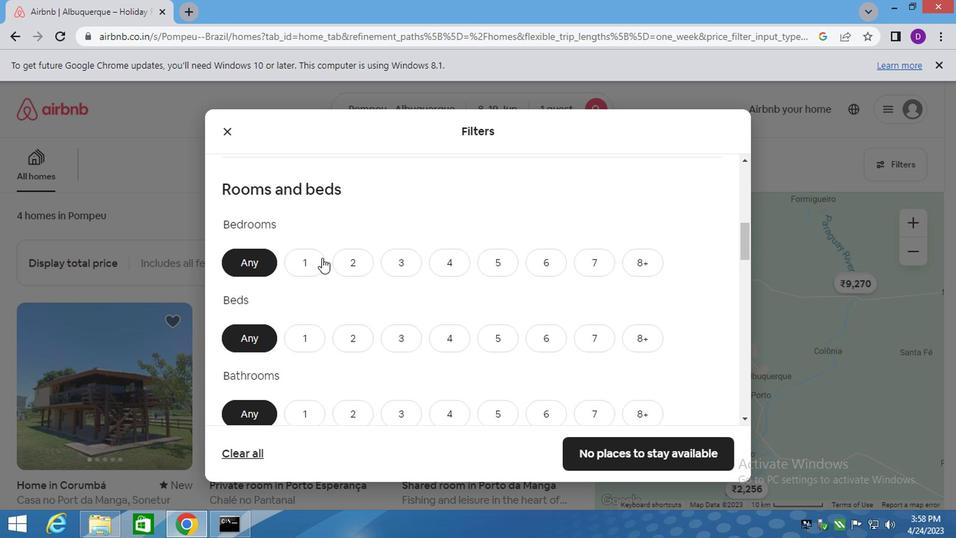
Action: Mouse pressed left at (307, 251)
Screenshot: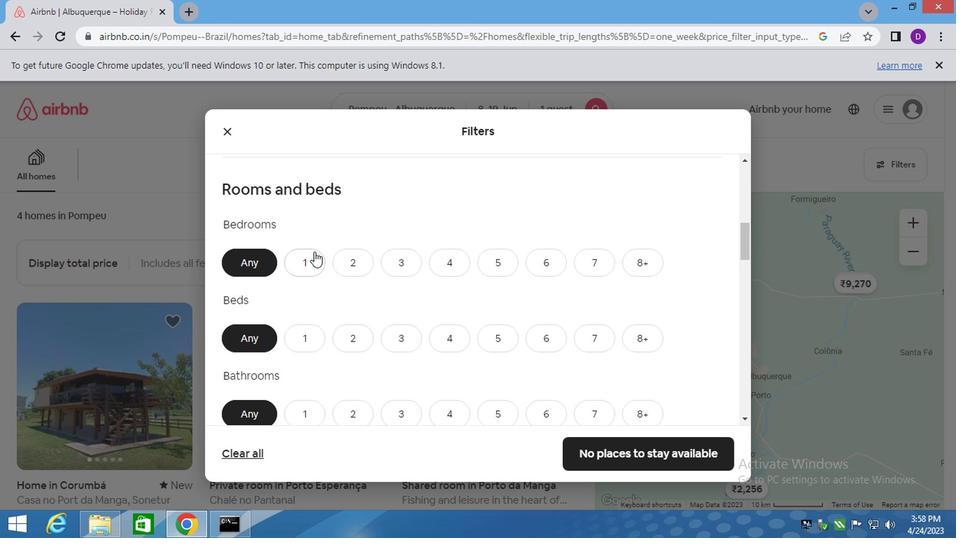 
Action: Mouse moved to (306, 352)
Screenshot: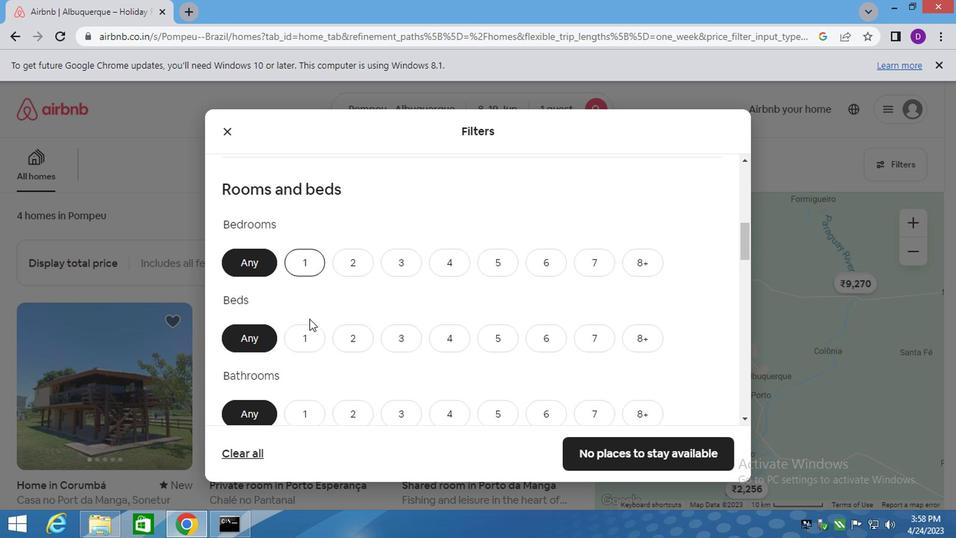 
Action: Mouse pressed left at (306, 352)
Screenshot: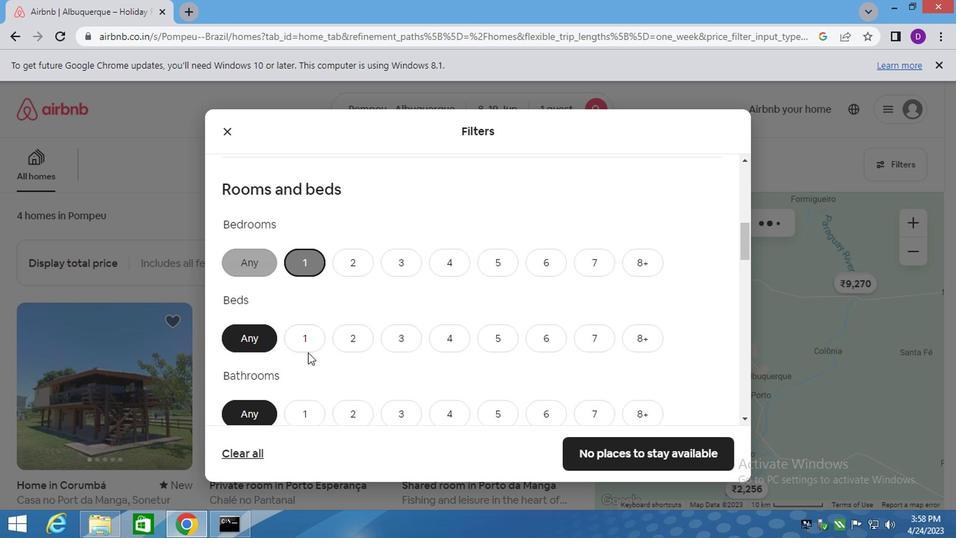 
Action: Mouse moved to (300, 404)
Screenshot: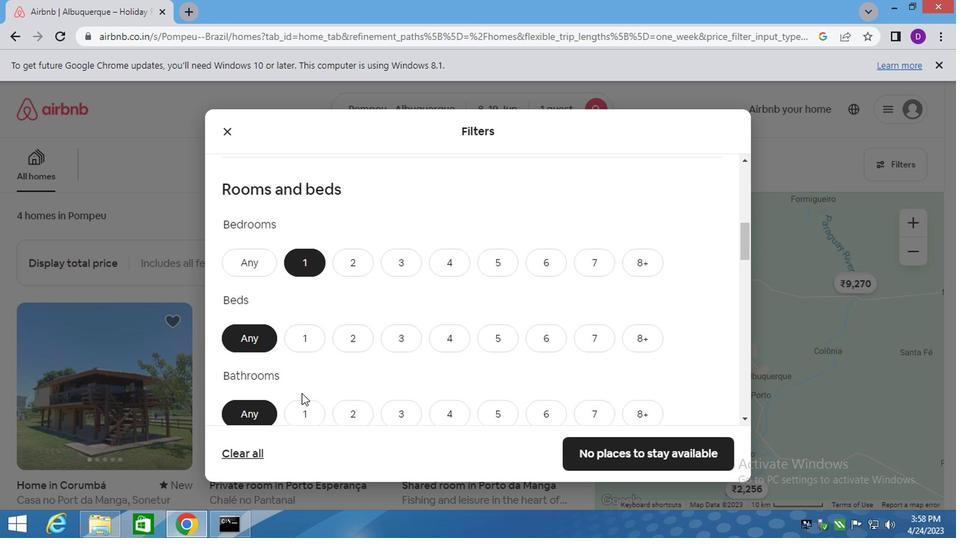 
Action: Mouse pressed left at (300, 404)
Screenshot: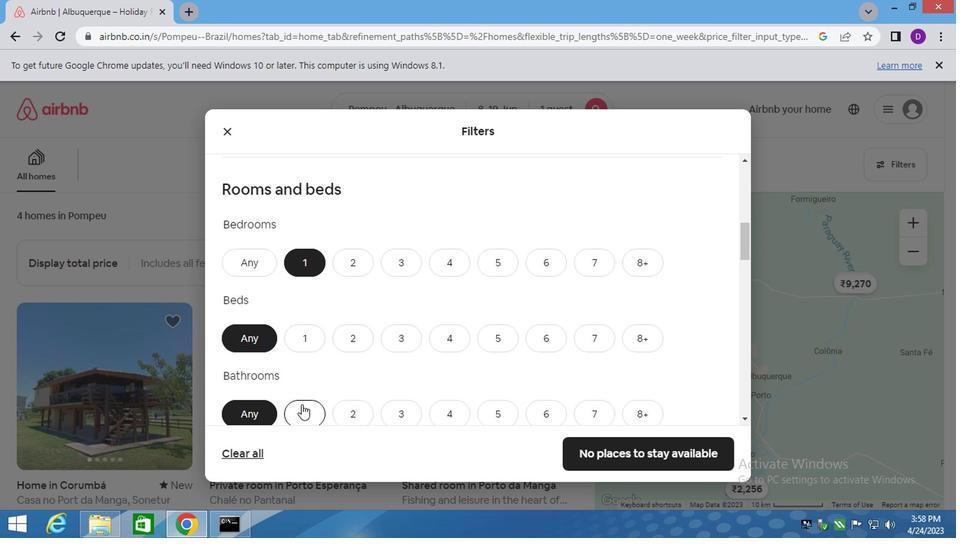 
Action: Mouse moved to (302, 338)
Screenshot: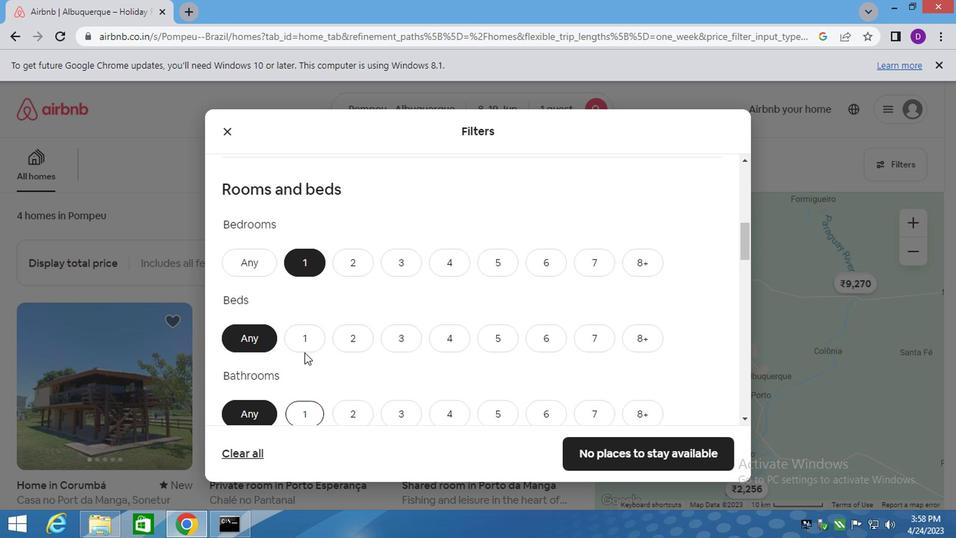 
Action: Mouse pressed left at (302, 338)
Screenshot: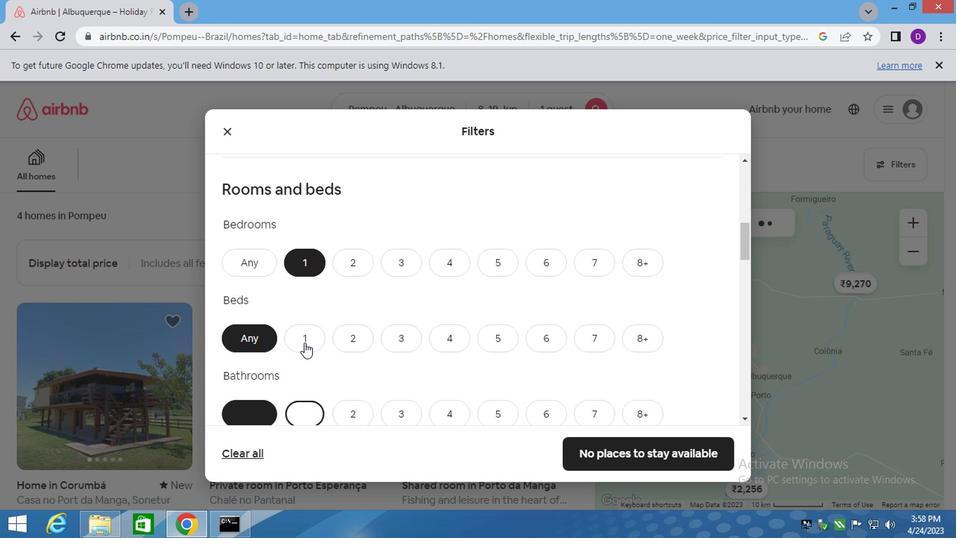 
Action: Mouse moved to (323, 333)
Screenshot: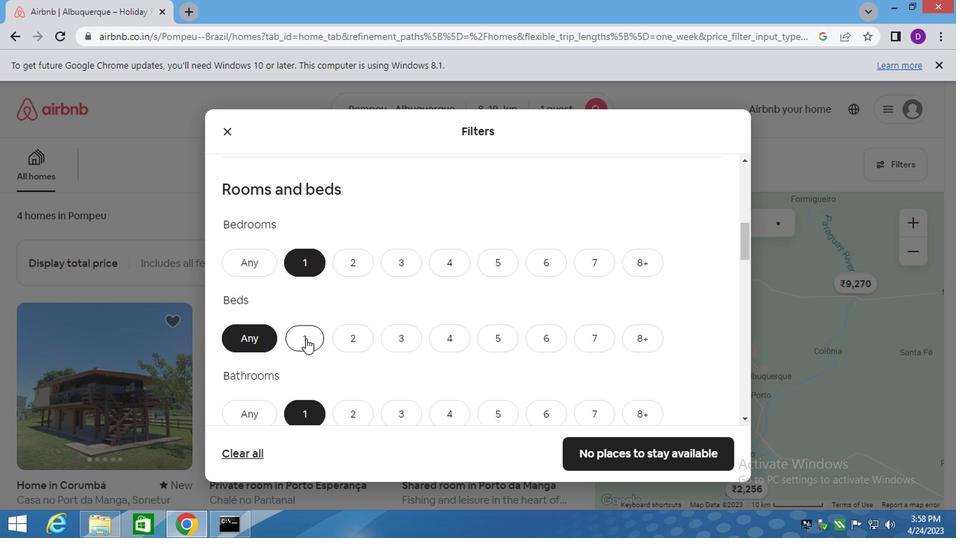 
Action: Mouse scrolled (323, 333) with delta (0, 0)
Screenshot: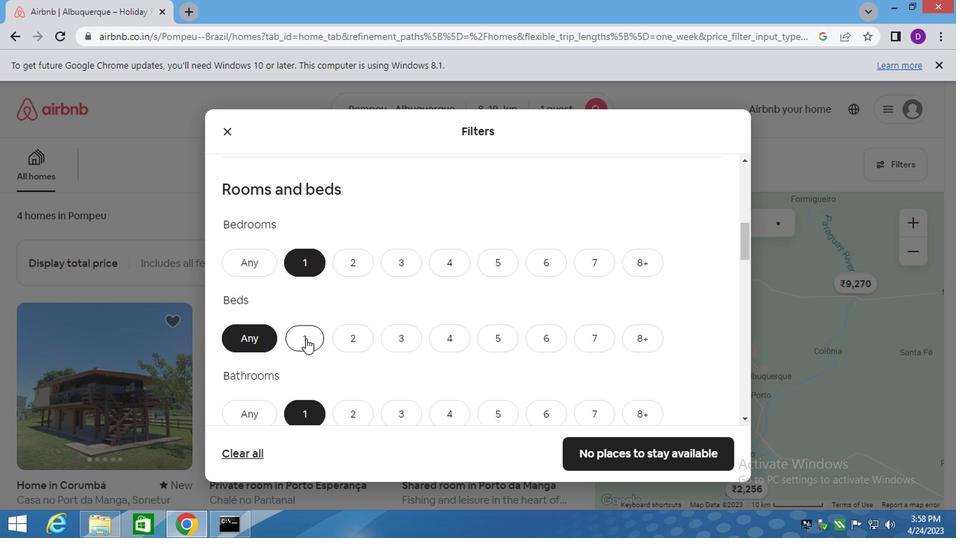 
Action: Mouse moved to (334, 333)
Screenshot: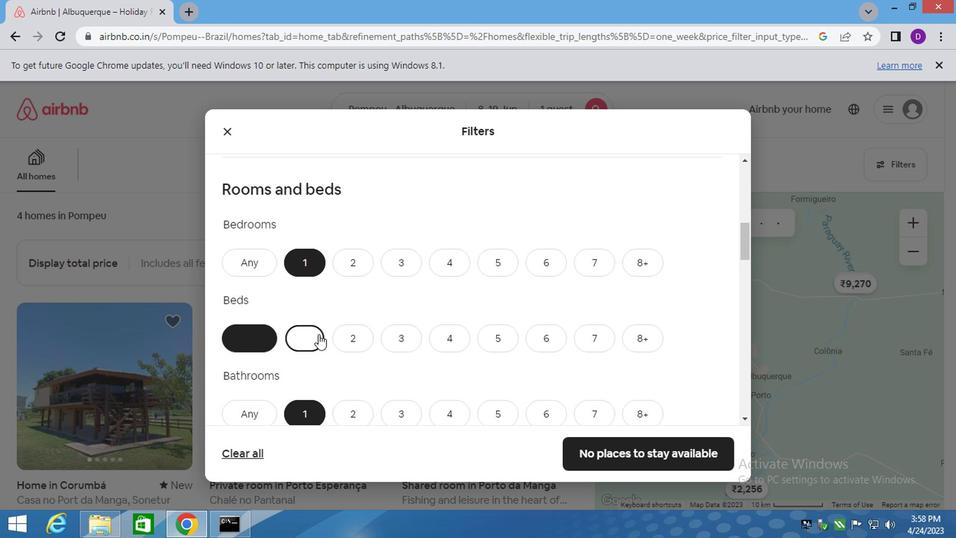 
Action: Mouse scrolled (334, 333) with delta (0, 0)
Screenshot: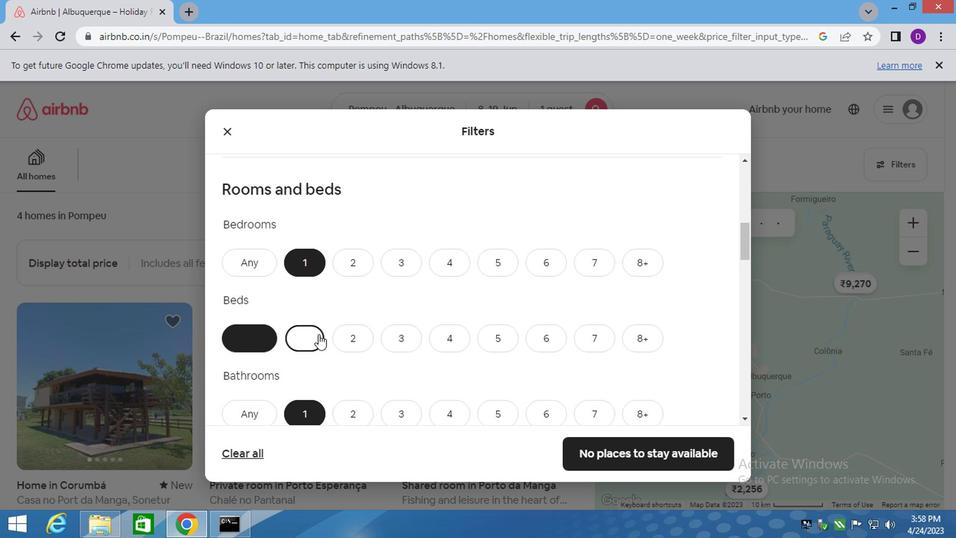 
Action: Mouse moved to (336, 334)
Screenshot: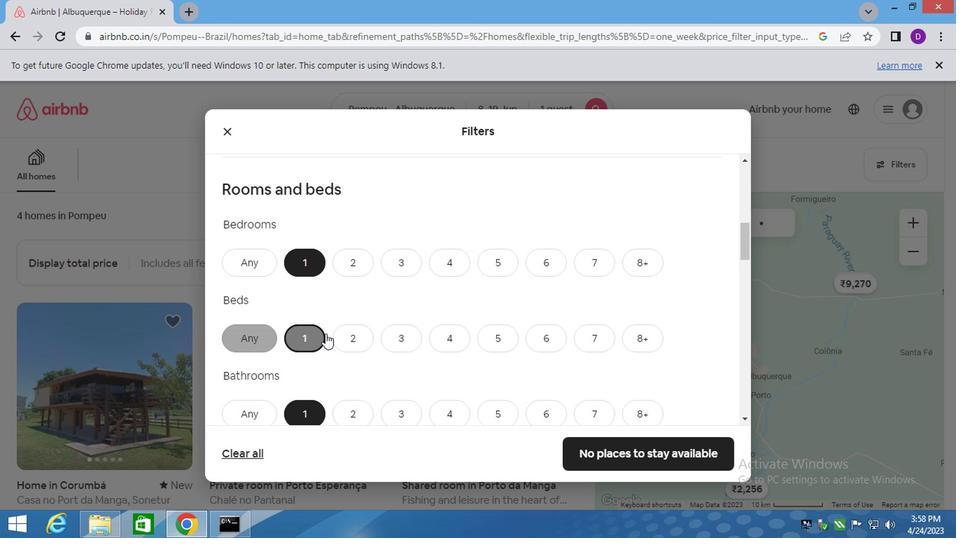 
Action: Mouse scrolled (336, 333) with delta (0, 0)
Screenshot: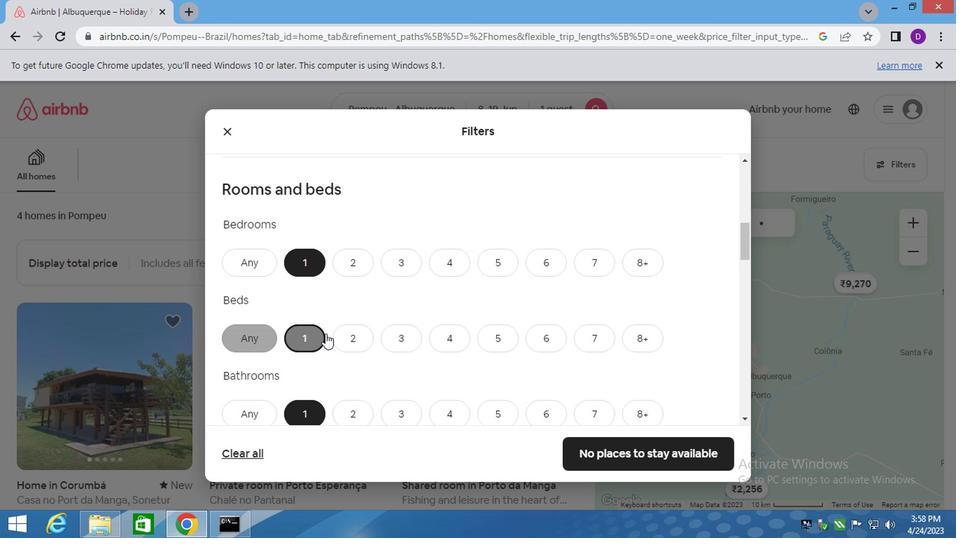 
Action: Mouse moved to (360, 342)
Screenshot: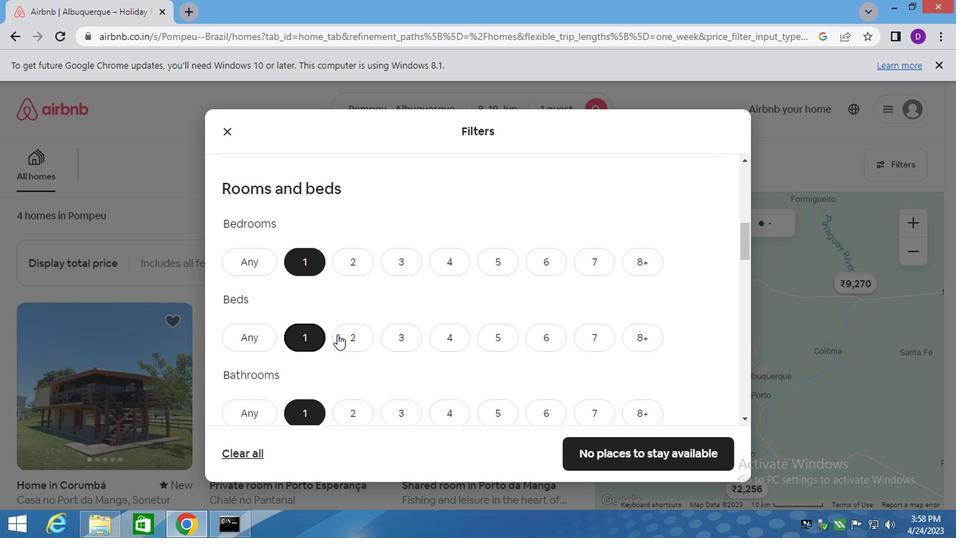 
Action: Mouse scrolled (353, 339) with delta (0, 0)
Screenshot: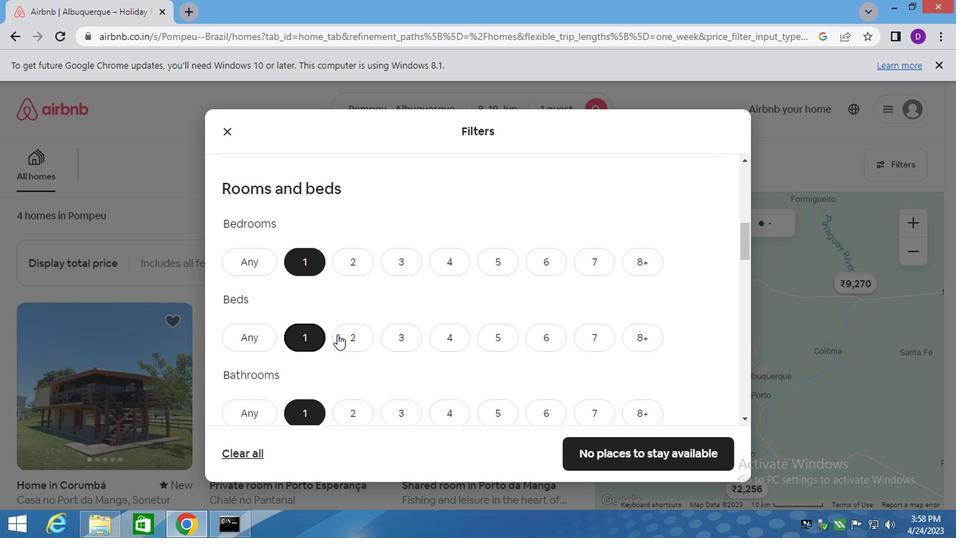
Action: Mouse moved to (240, 274)
Screenshot: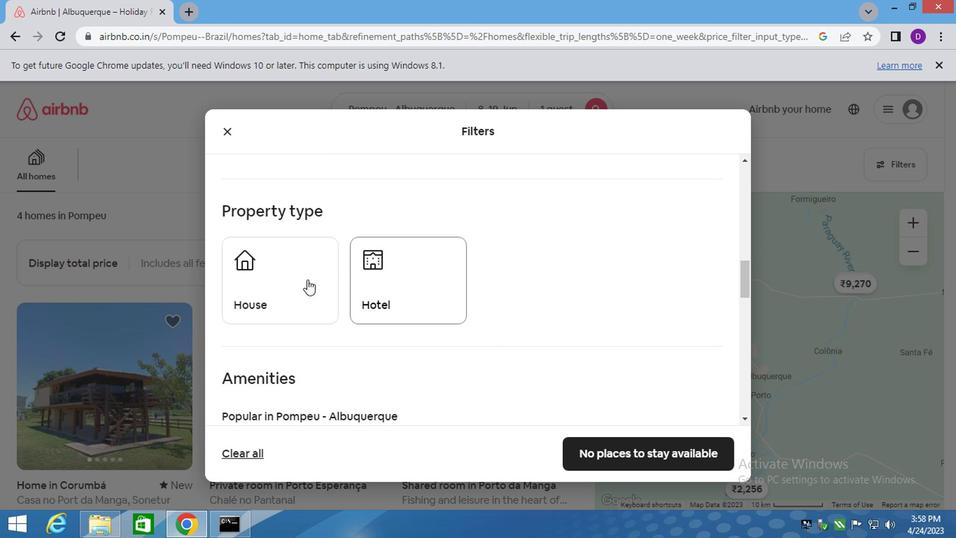 
Action: Mouse pressed left at (240, 274)
Screenshot: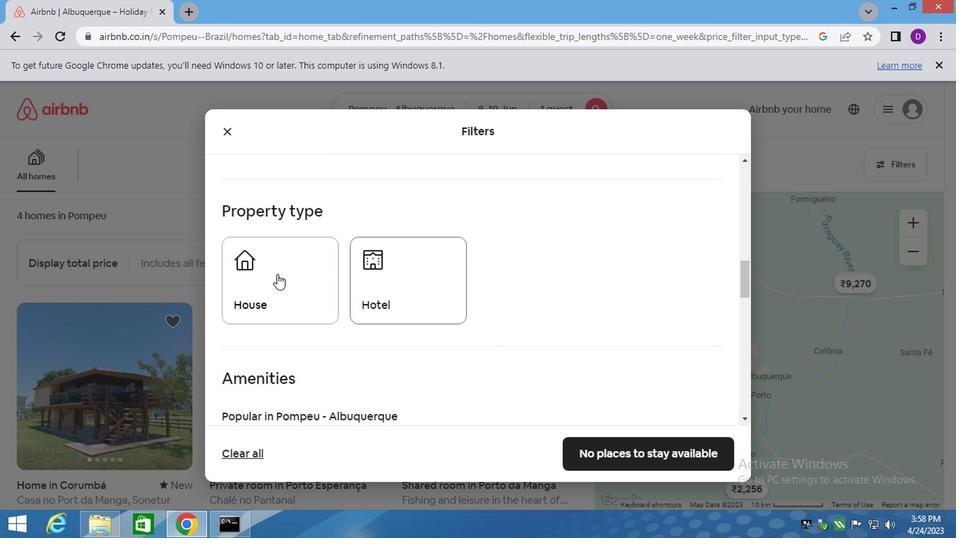 
Action: Mouse moved to (383, 293)
Screenshot: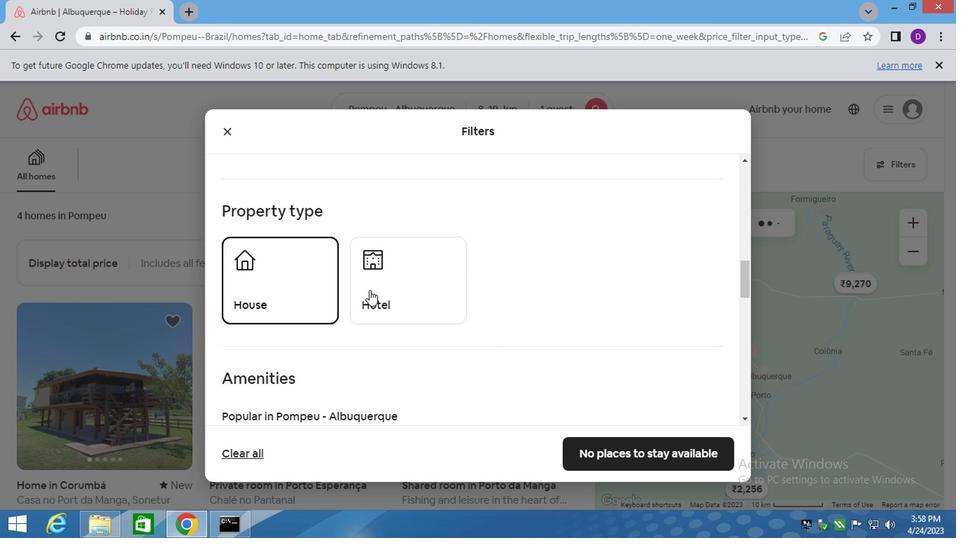 
Action: Mouse pressed left at (383, 293)
Screenshot: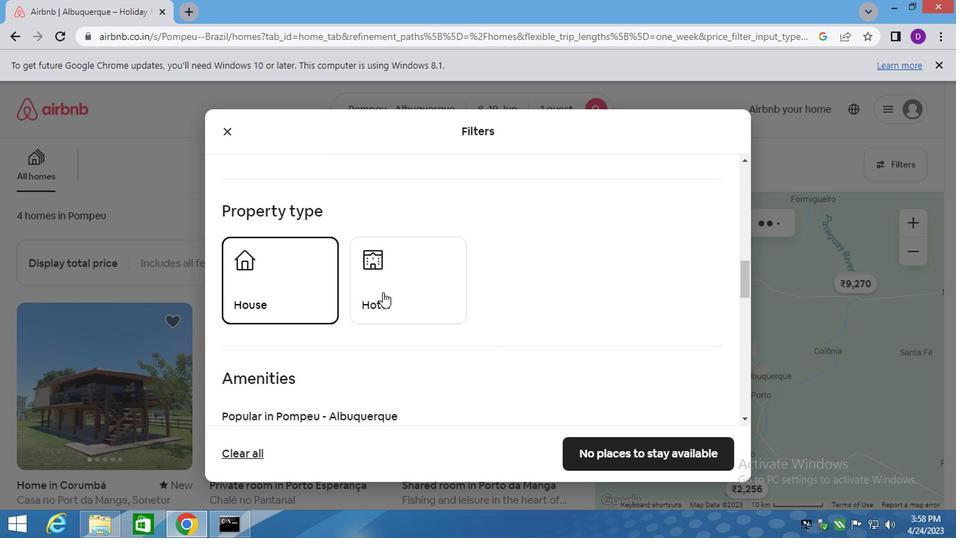 
Action: Mouse moved to (537, 315)
Screenshot: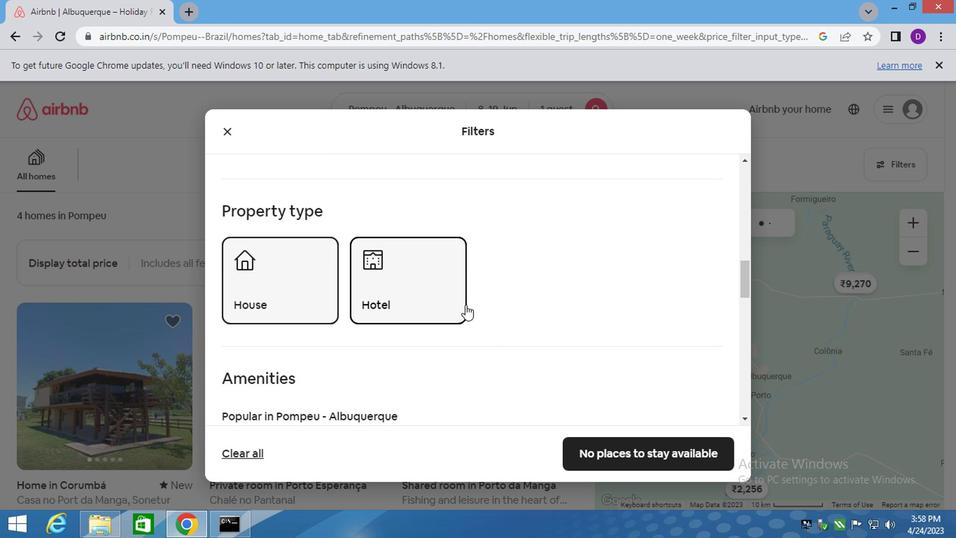 
Action: Mouse scrolled (482, 308) with delta (0, 0)
Screenshot: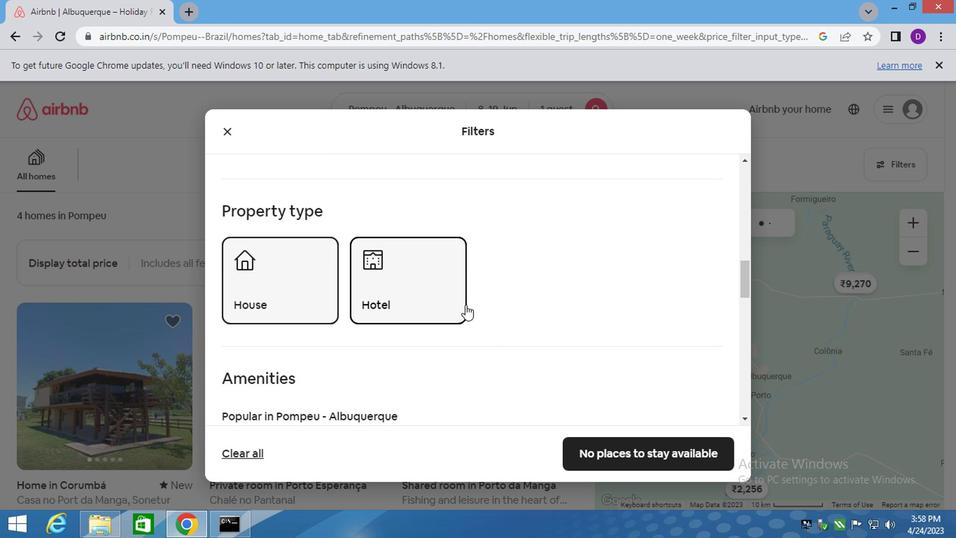 
Action: Mouse moved to (545, 315)
Screenshot: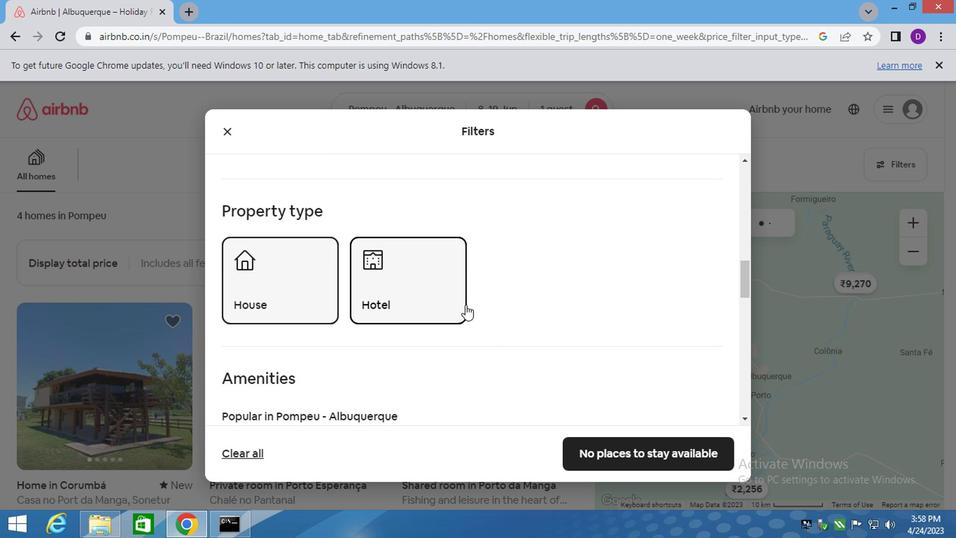 
Action: Mouse scrolled (504, 312) with delta (0, 0)
Screenshot: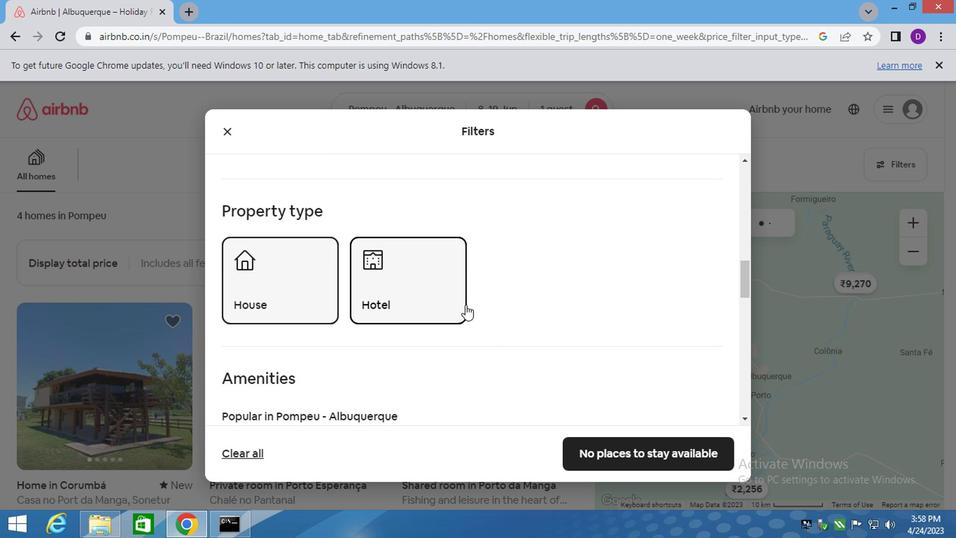 
Action: Mouse moved to (595, 315)
Screenshot: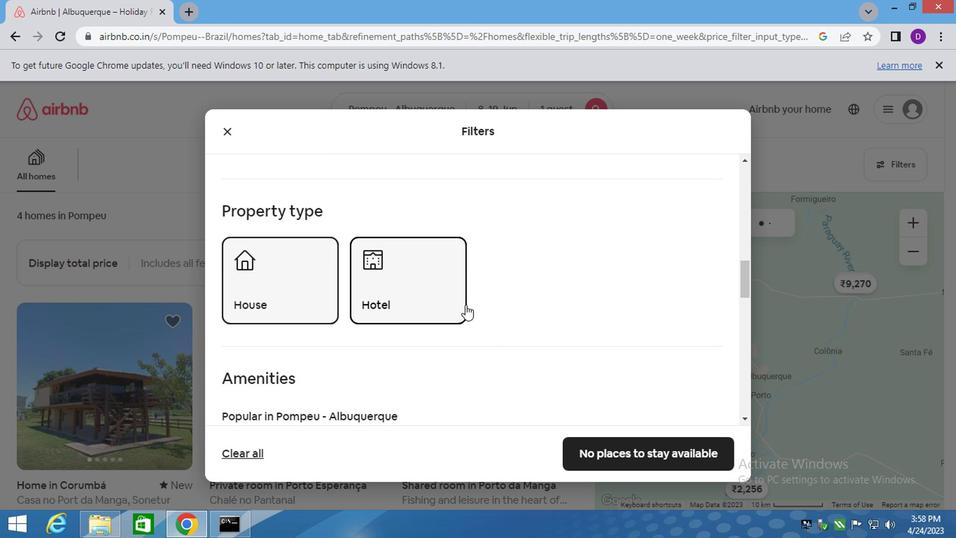 
Action: Mouse scrolled (545, 314) with delta (0, 0)
Screenshot: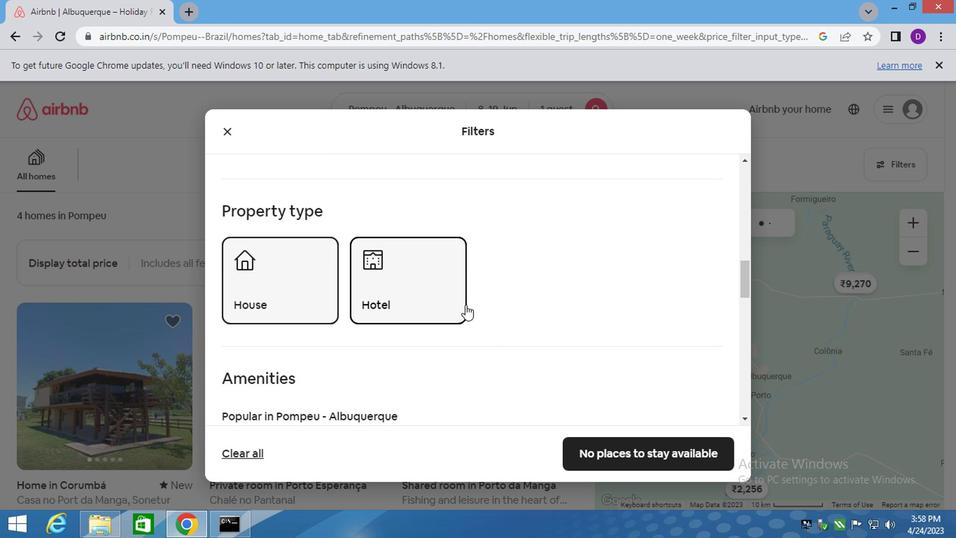
Action: Mouse moved to (706, 337)
Screenshot: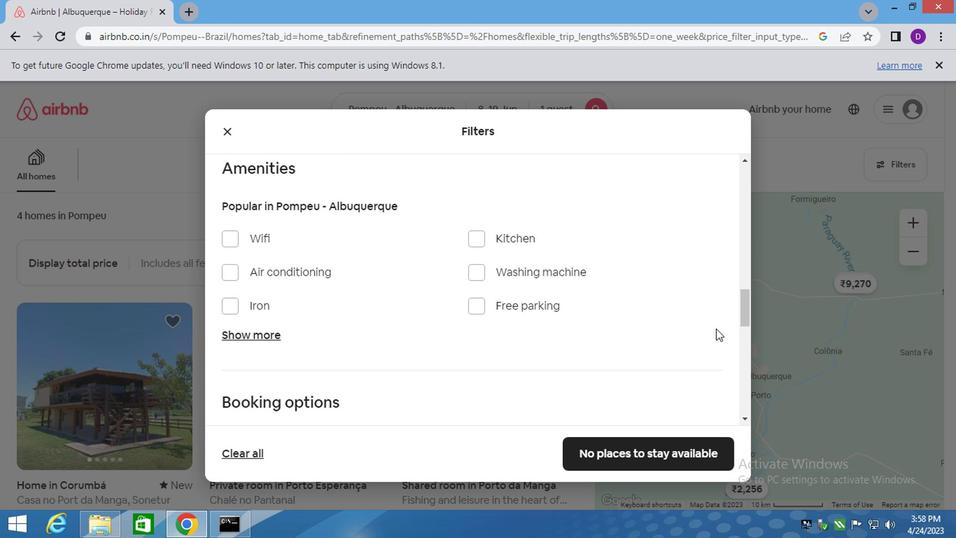 
Action: Mouse scrolled (706, 336) with delta (0, 0)
Screenshot: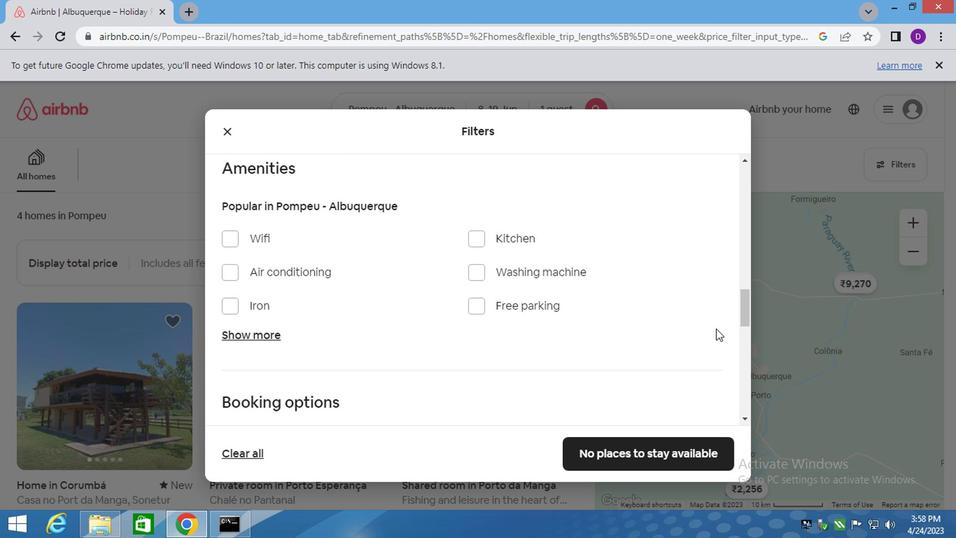 
Action: Mouse scrolled (706, 336) with delta (0, 0)
Screenshot: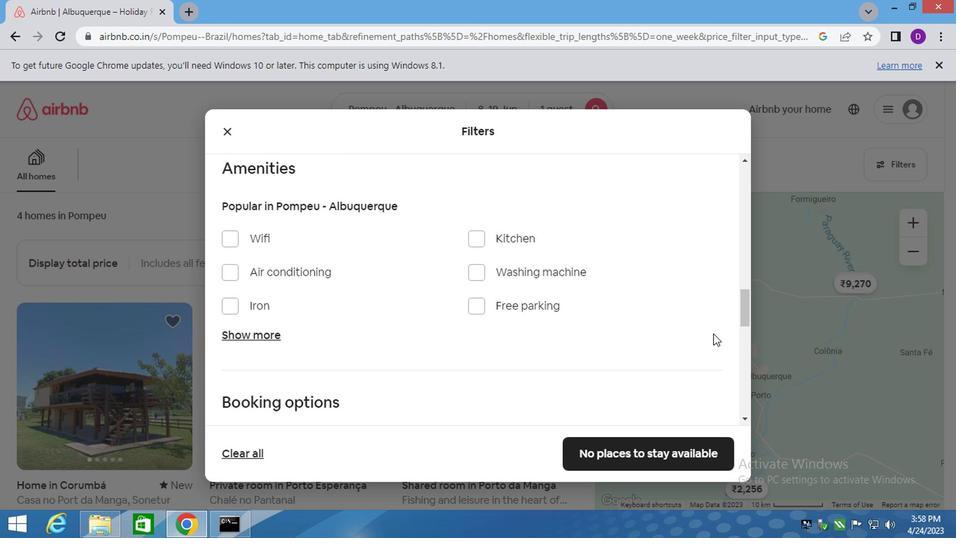 
Action: Mouse moved to (688, 345)
Screenshot: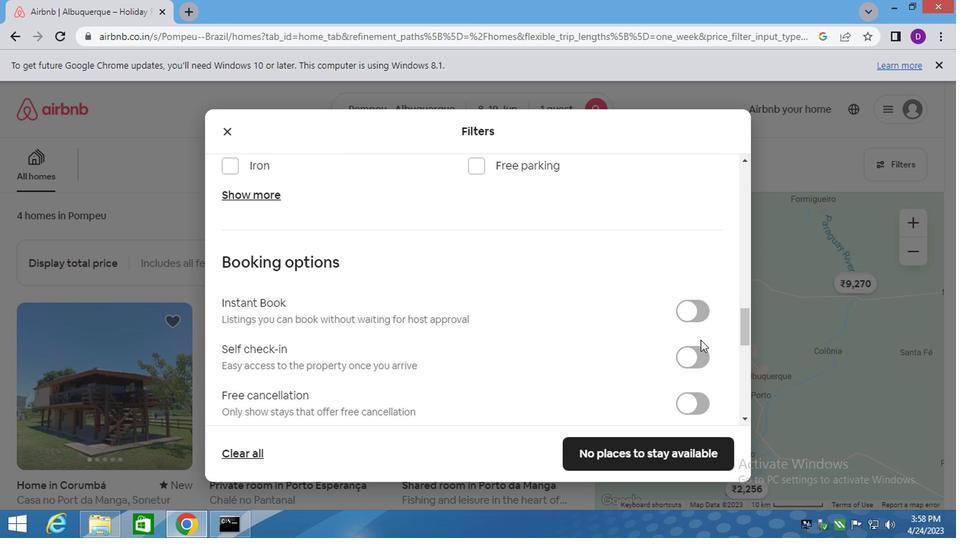 
Action: Mouse pressed left at (688, 345)
Screenshot: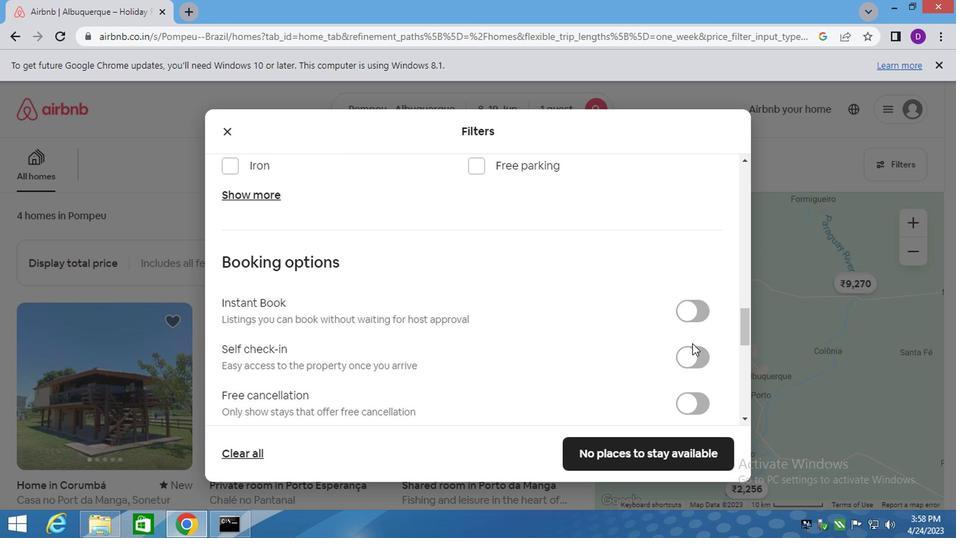 
Action: Mouse moved to (676, 358)
Screenshot: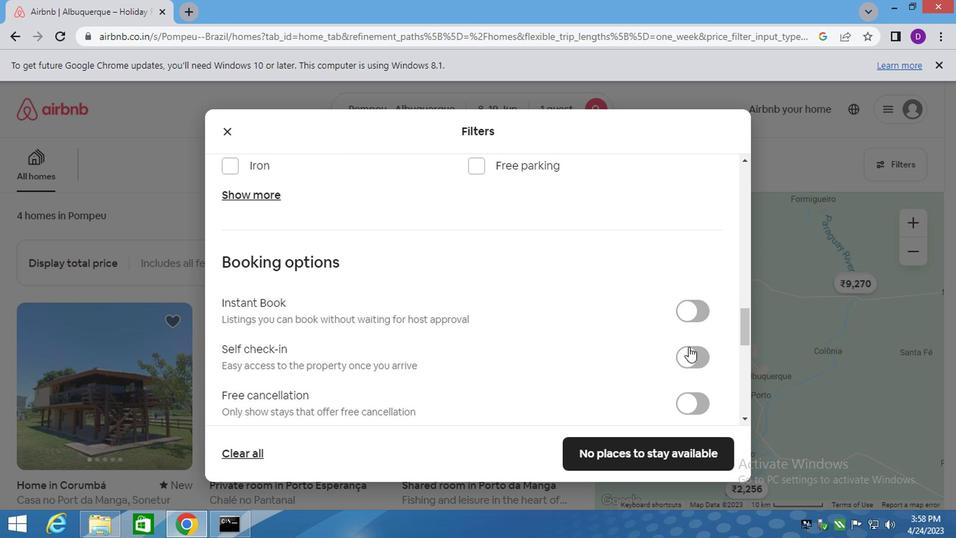
Action: Mouse pressed left at (676, 358)
Screenshot: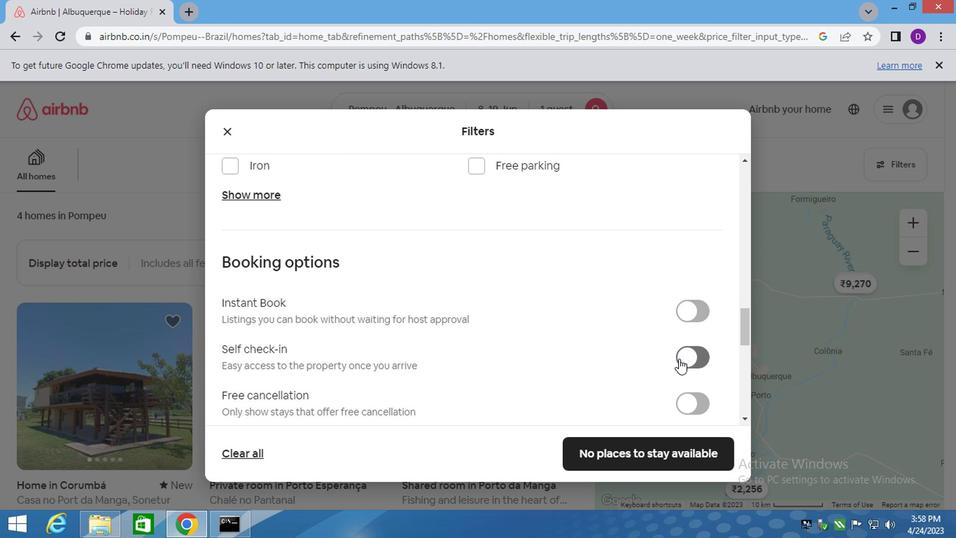 
Action: Mouse moved to (655, 358)
Screenshot: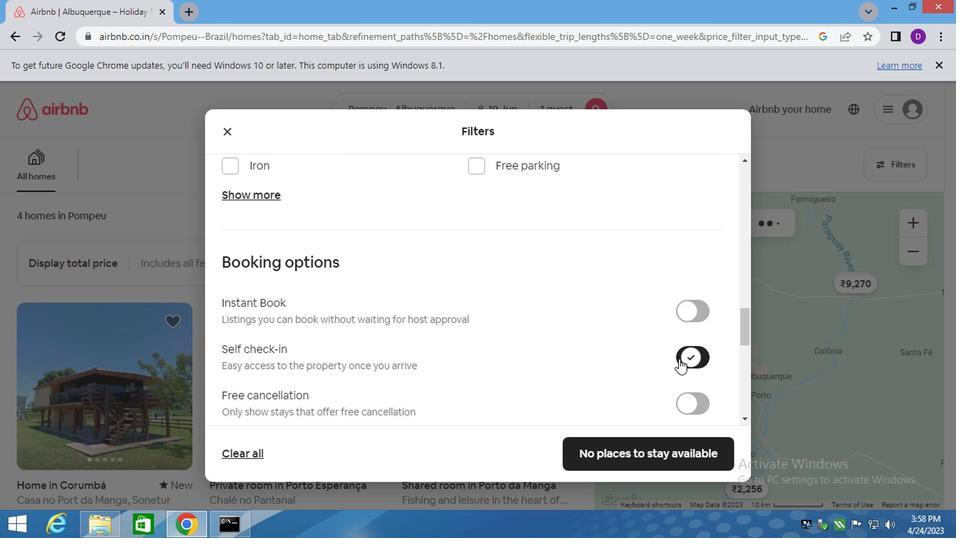 
Action: Mouse scrolled (655, 357) with delta (0, 0)
Screenshot: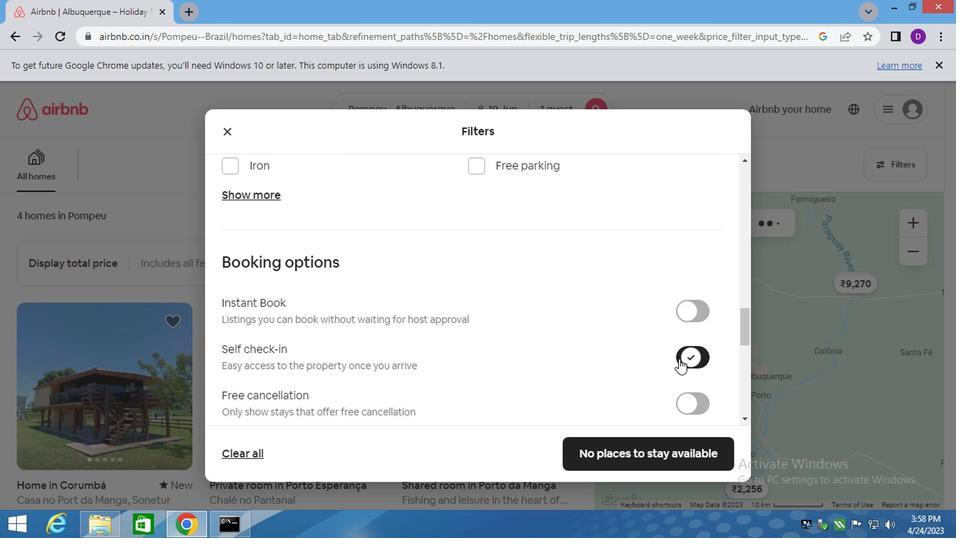 
Action: Mouse moved to (608, 358)
Screenshot: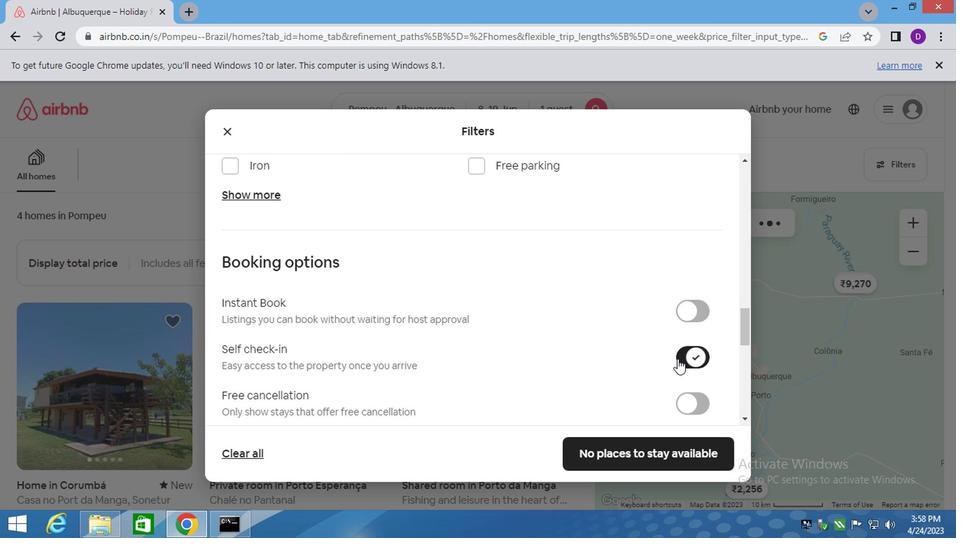 
Action: Mouse scrolled (608, 357) with delta (0, 0)
Screenshot: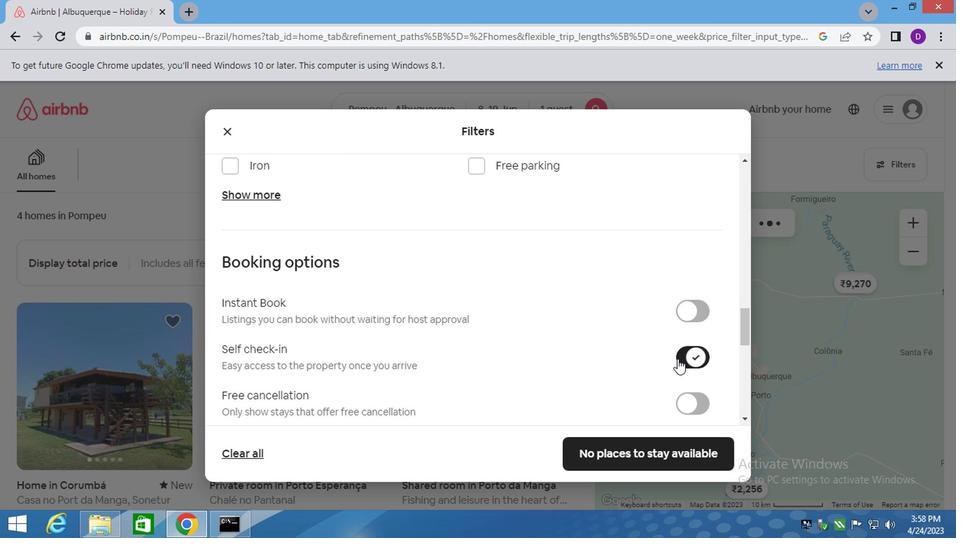 
Action: Mouse moved to (548, 358)
Screenshot: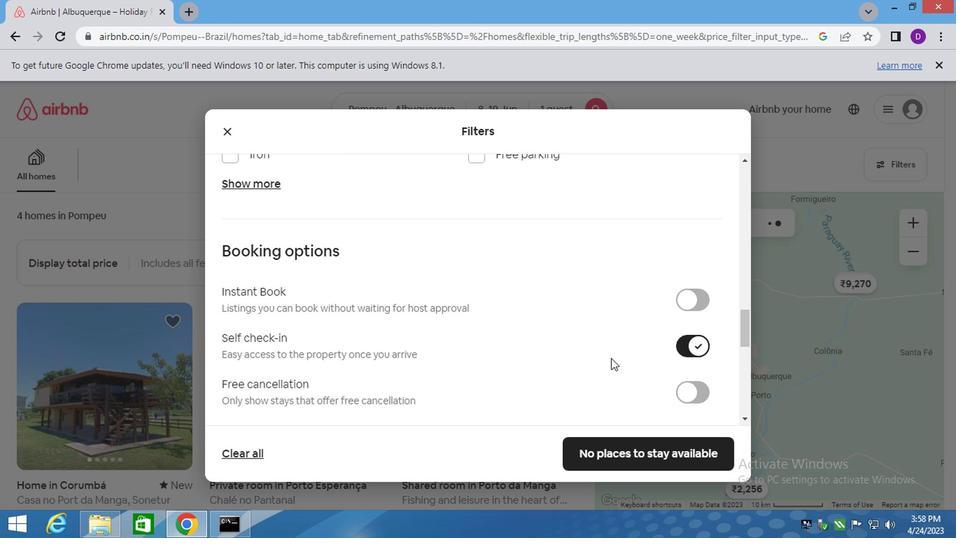 
Action: Mouse scrolled (573, 357) with delta (0, 0)
Screenshot: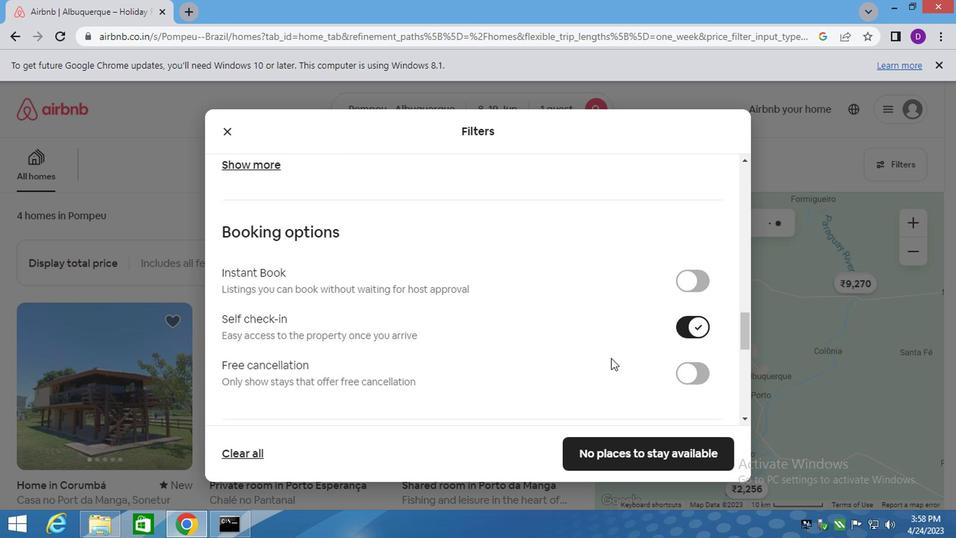 
Action: Mouse moved to (480, 356)
Screenshot: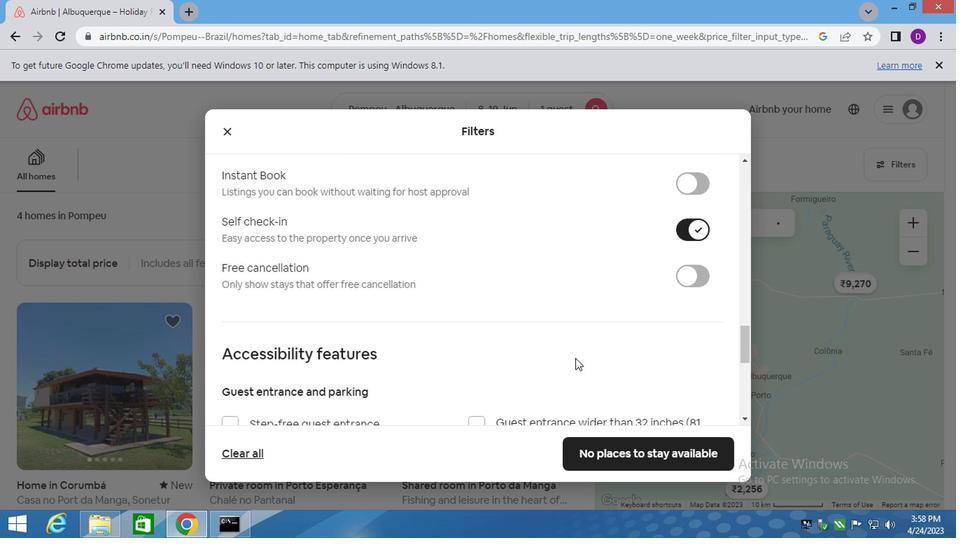 
Action: Mouse scrolled (540, 356) with delta (0, 0)
Screenshot: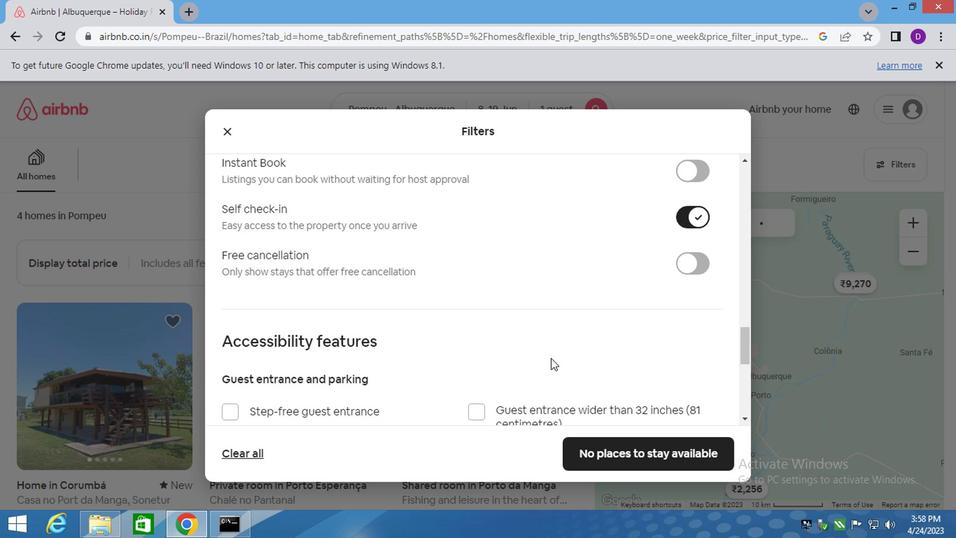 
Action: Mouse moved to (418, 357)
Screenshot: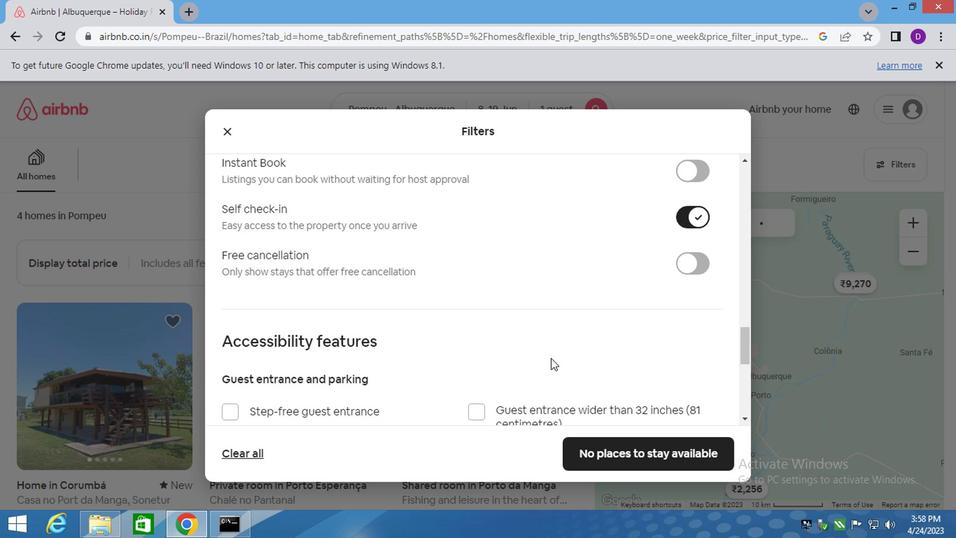 
Action: Mouse scrolled (502, 356) with delta (0, 0)
Screenshot: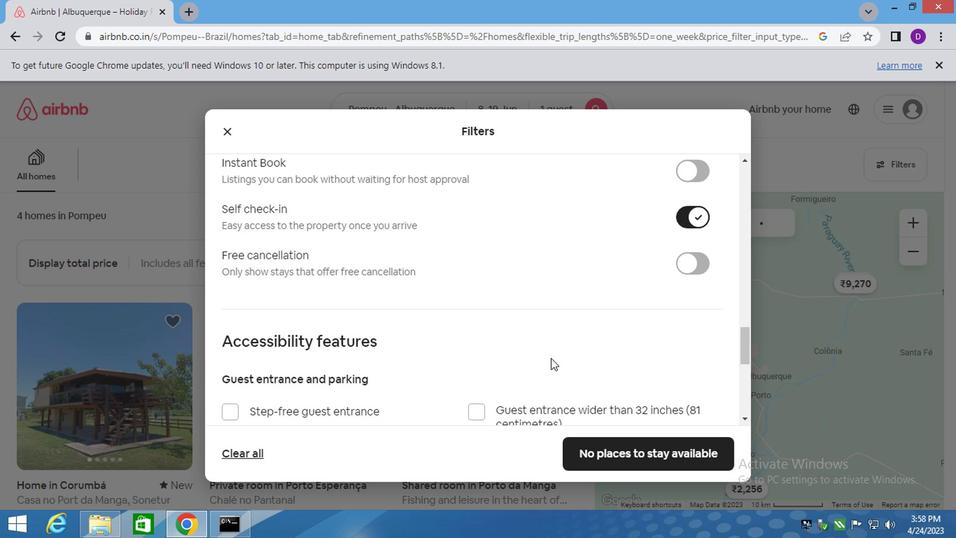 
Action: Mouse moved to (202, 375)
Screenshot: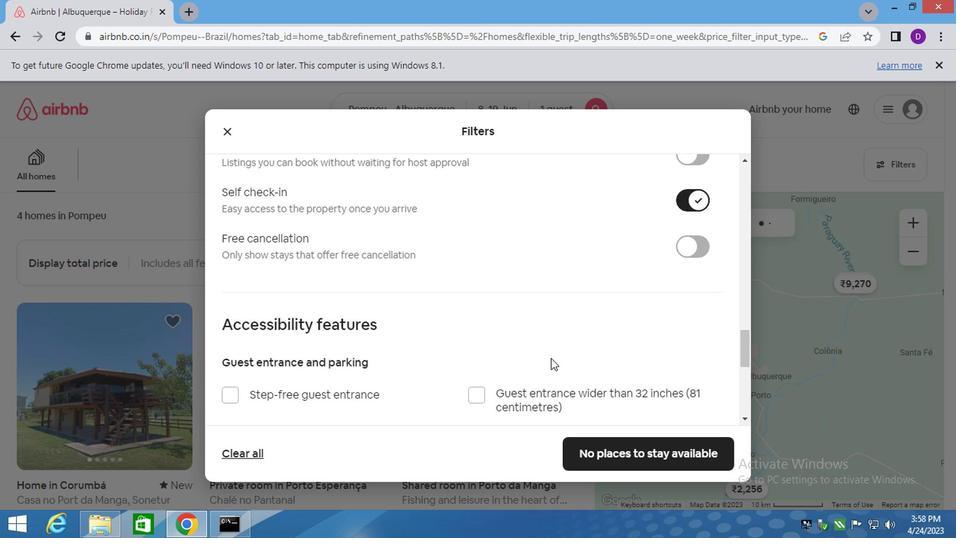 
Action: Mouse scrolled (202, 374) with delta (0, 0)
Screenshot: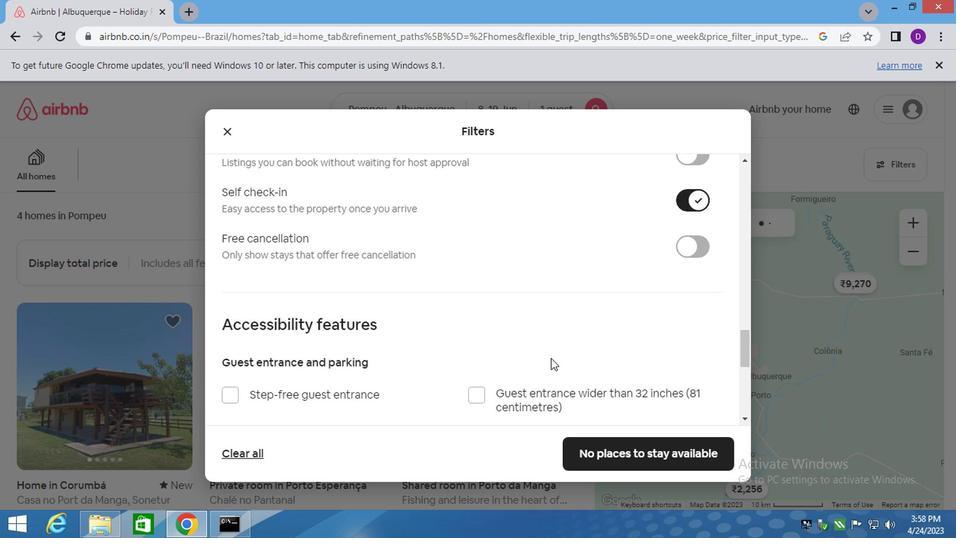 
Action: Mouse scrolled (202, 374) with delta (0, 0)
Screenshot: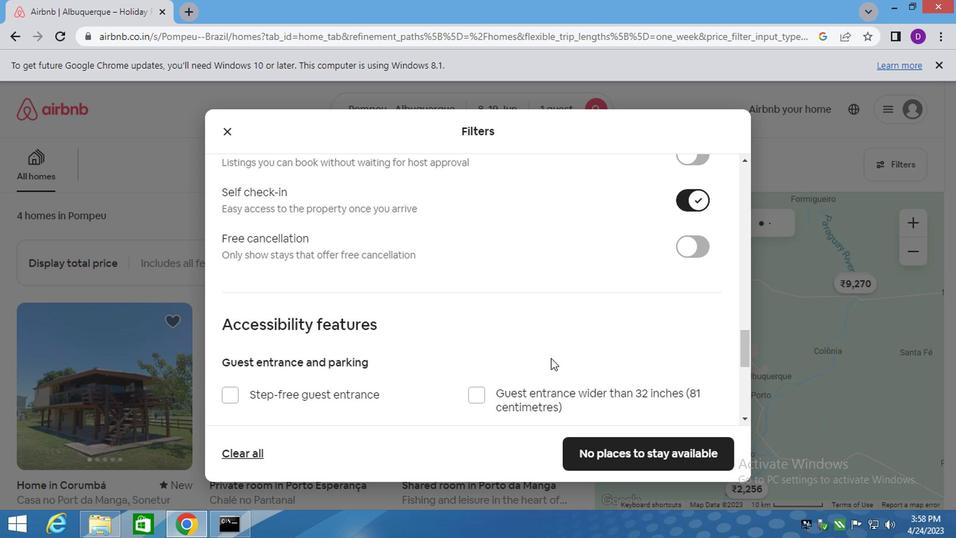
Action: Mouse scrolled (202, 374) with delta (0, 0)
Screenshot: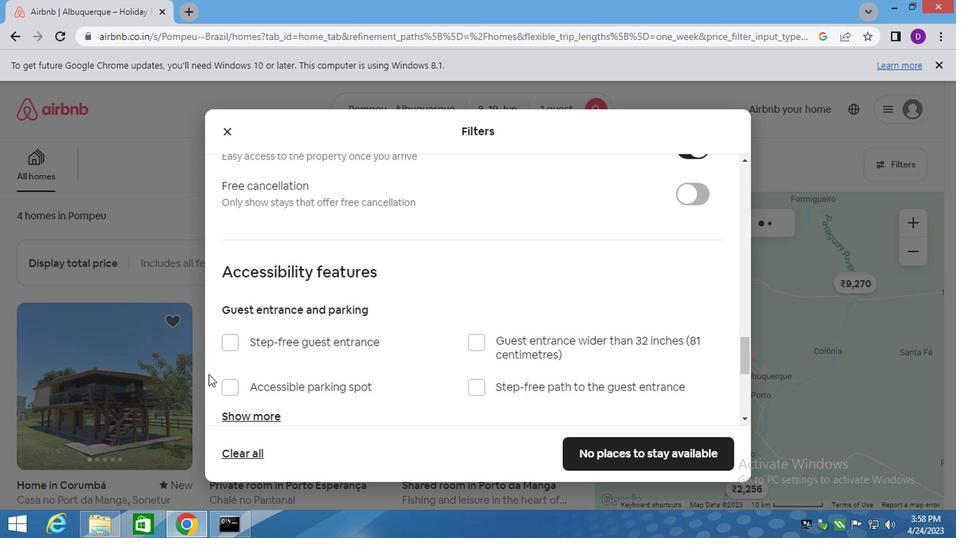 
Action: Mouse moved to (303, 378)
Screenshot: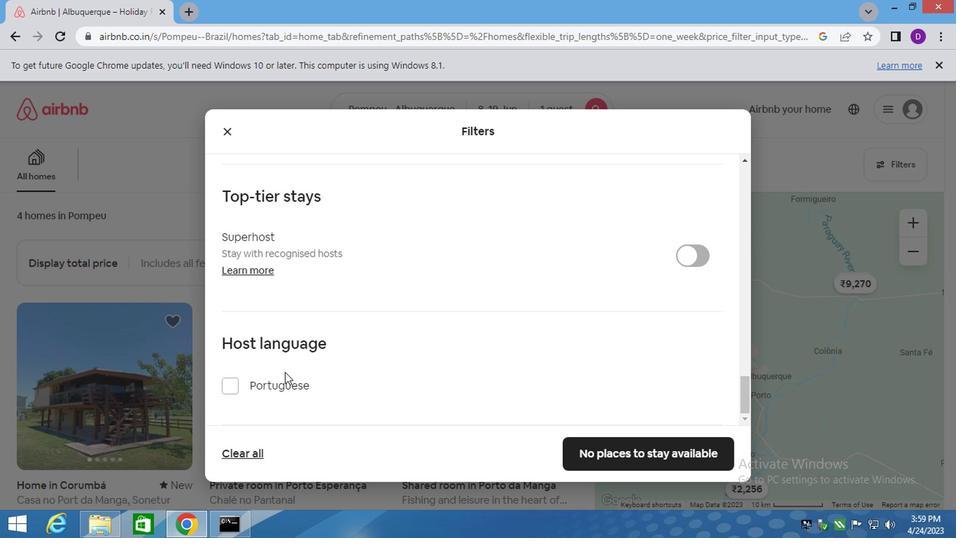 
Action: Mouse scrolled (303, 377) with delta (0, 0)
Screenshot: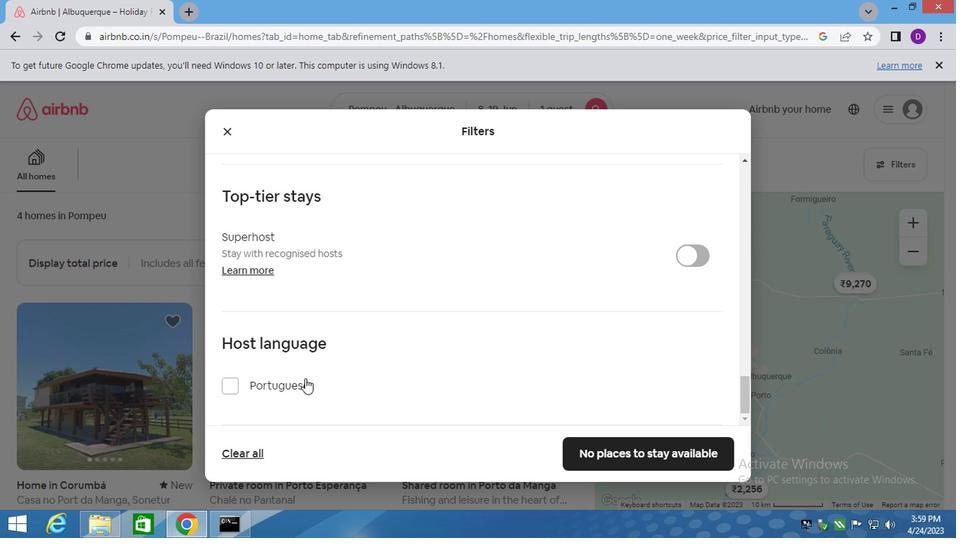 
Action: Mouse scrolled (303, 377) with delta (0, 0)
Screenshot: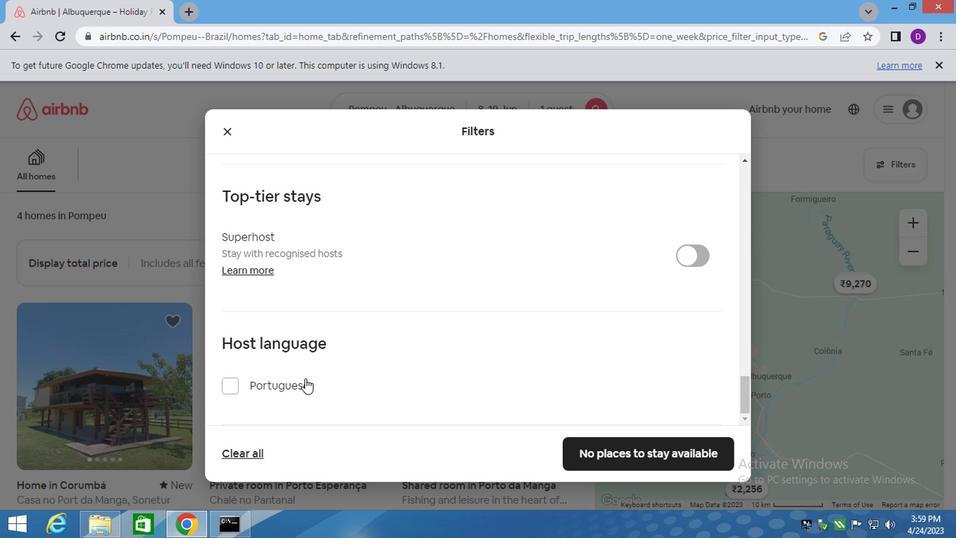 
Action: Mouse scrolled (303, 377) with delta (0, 0)
Screenshot: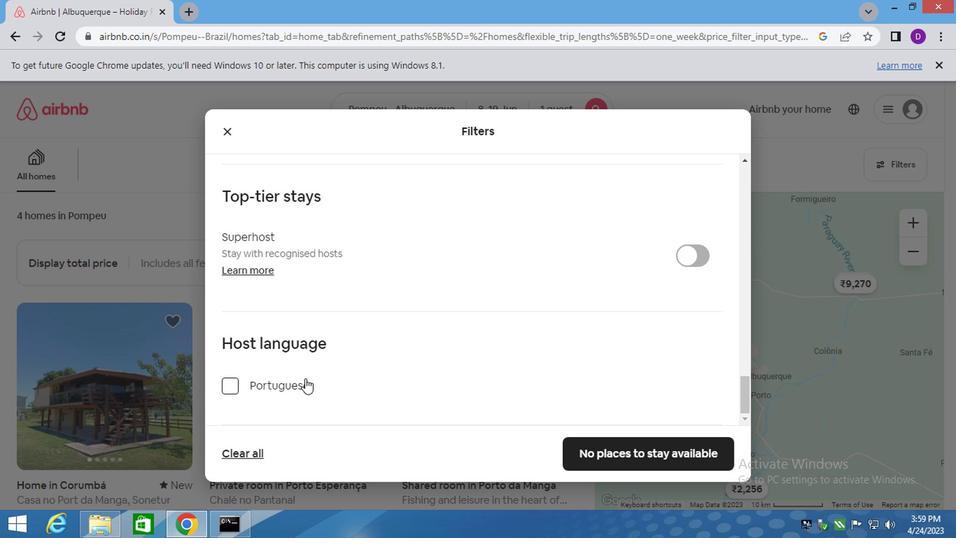 
Action: Mouse moved to (314, 381)
Screenshot: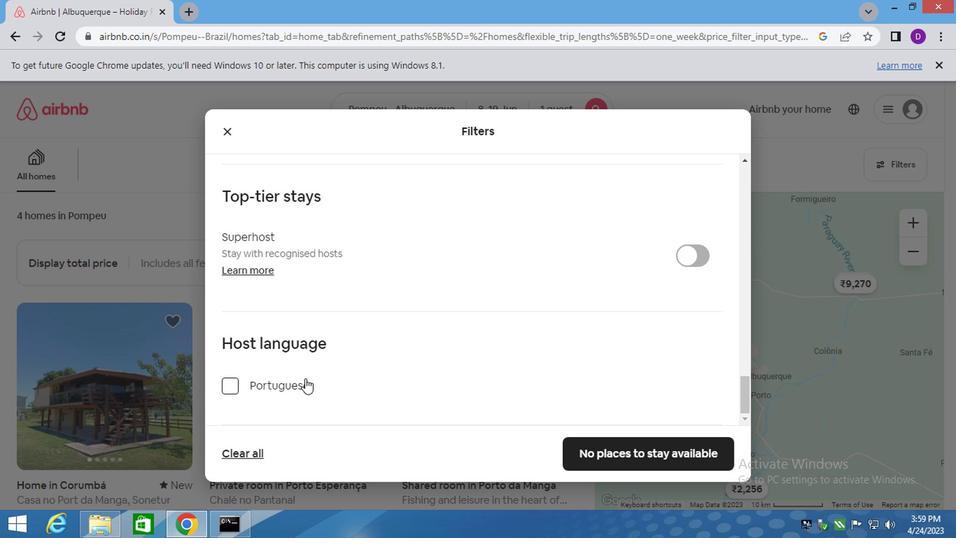
Action: Mouse scrolled (314, 380) with delta (0, 0)
Screenshot: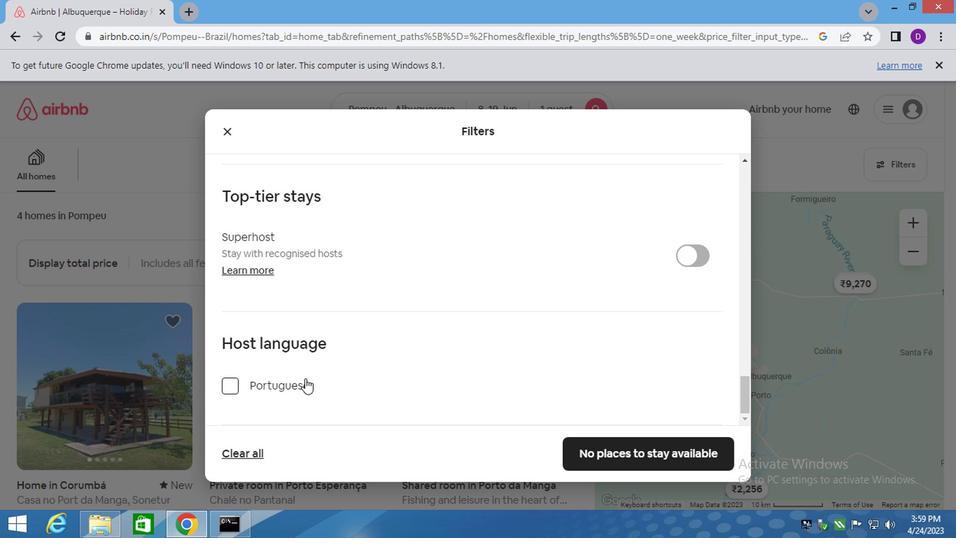 
Action: Mouse moved to (575, 453)
Screenshot: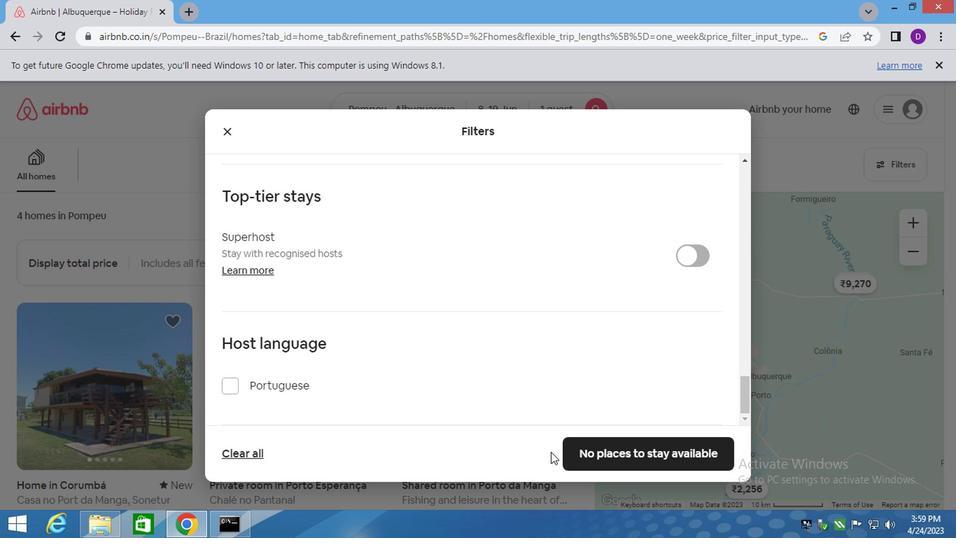 
Action: Mouse pressed left at (575, 453)
Screenshot: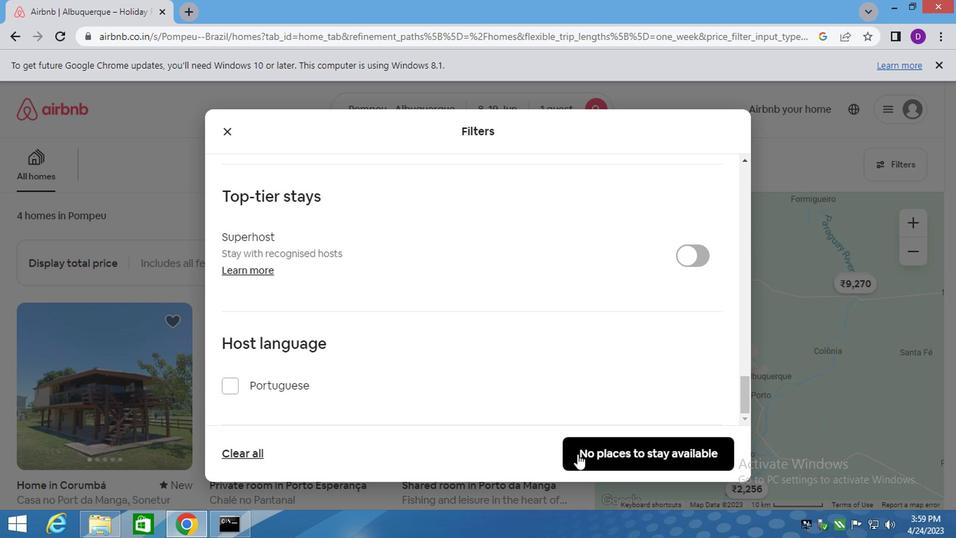 
